Task: Add a signature John Baker containing Best wishes for a happy National Mens Day, John Baker to email address softage.5@softage.net and add a label Influencer outreach
Action: Mouse moved to (1080, 89)
Screenshot: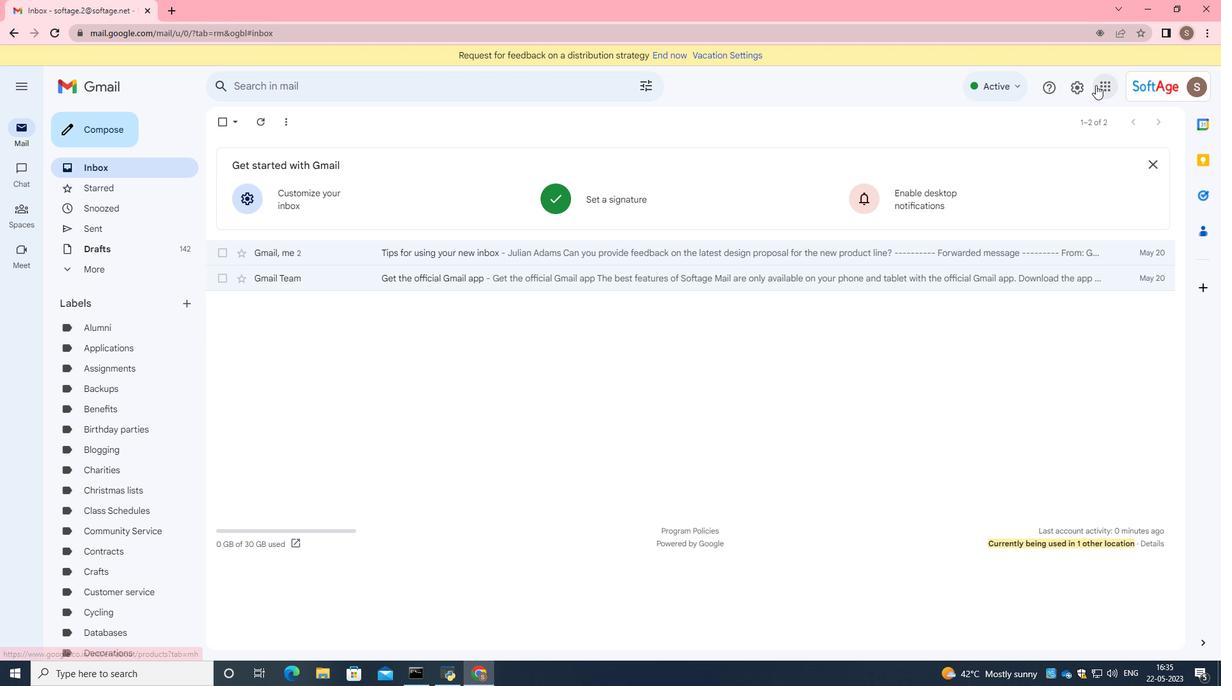 
Action: Mouse pressed left at (1080, 89)
Screenshot: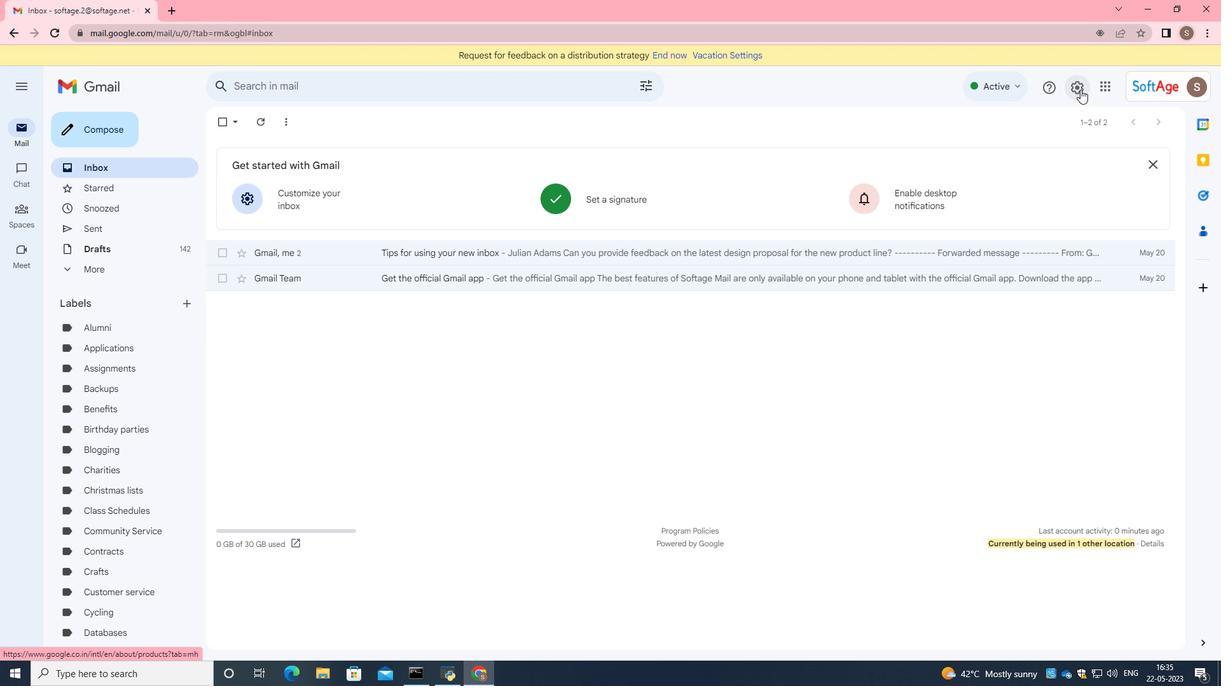 
Action: Mouse moved to (1067, 144)
Screenshot: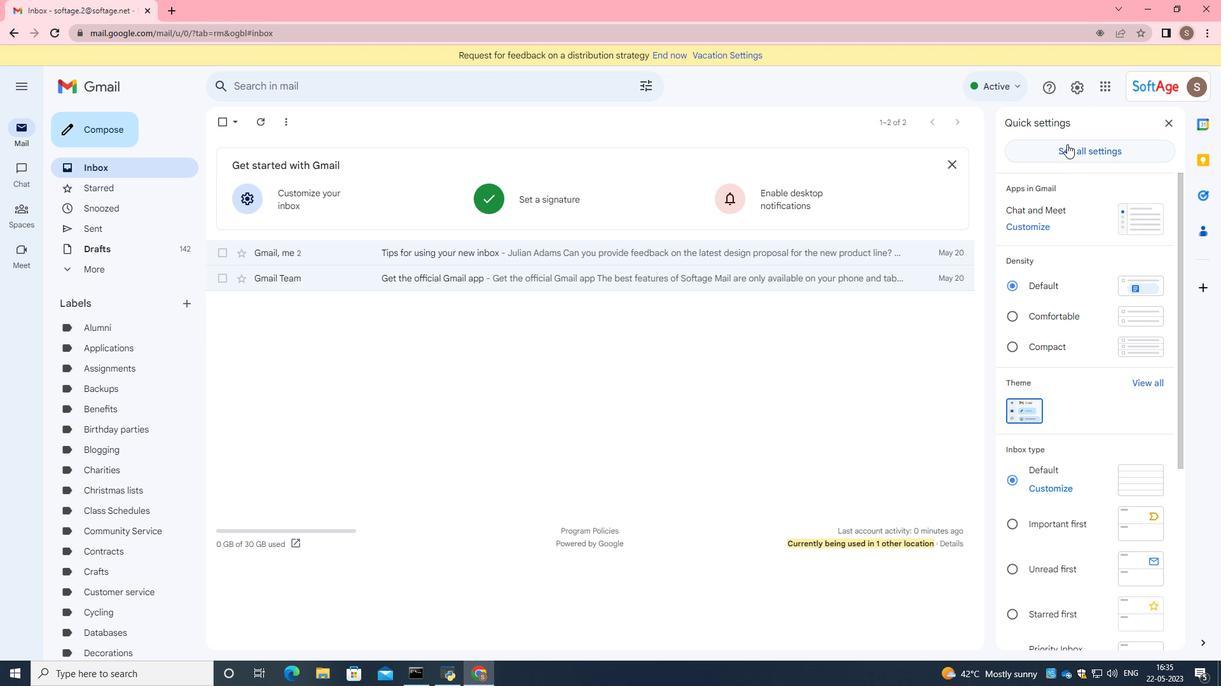 
Action: Mouse pressed left at (1067, 144)
Screenshot: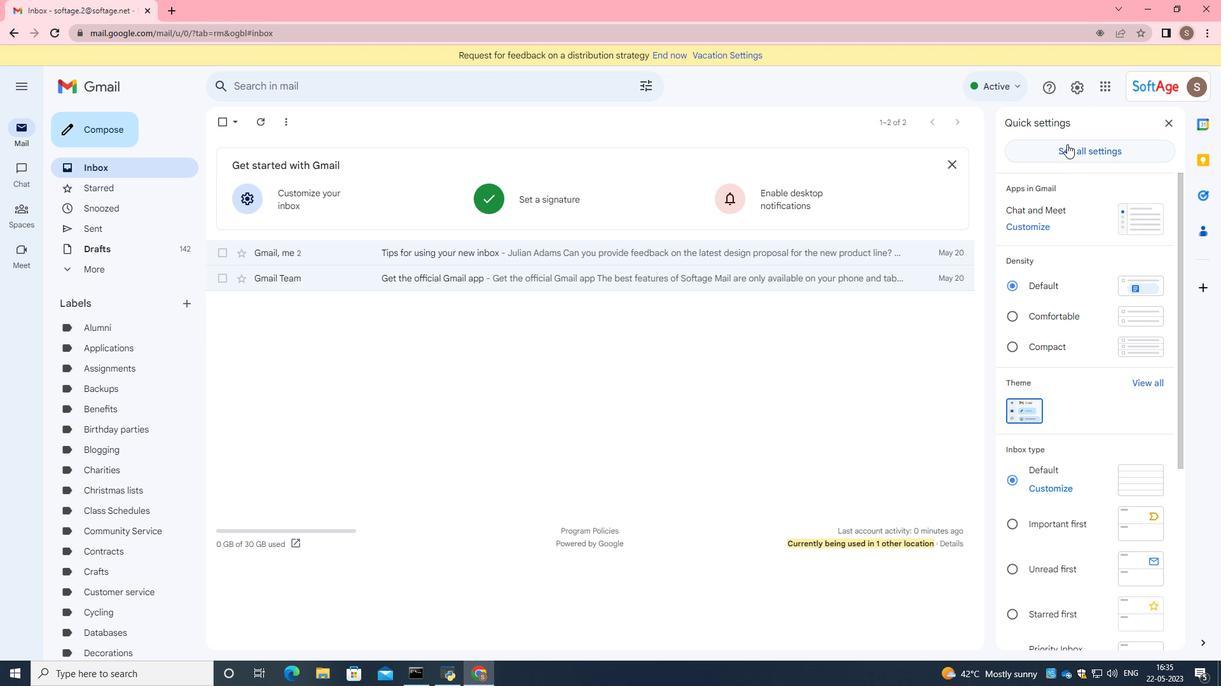 
Action: Mouse moved to (555, 346)
Screenshot: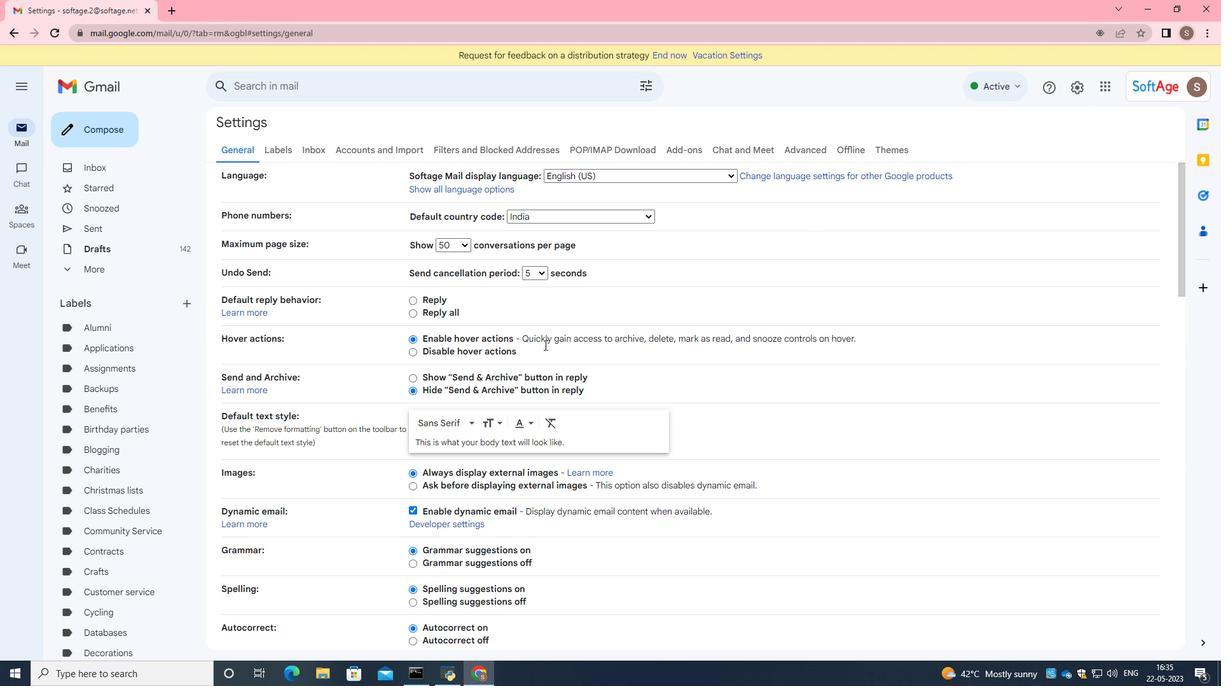 
Action: Mouse scrolled (555, 345) with delta (0, 0)
Screenshot: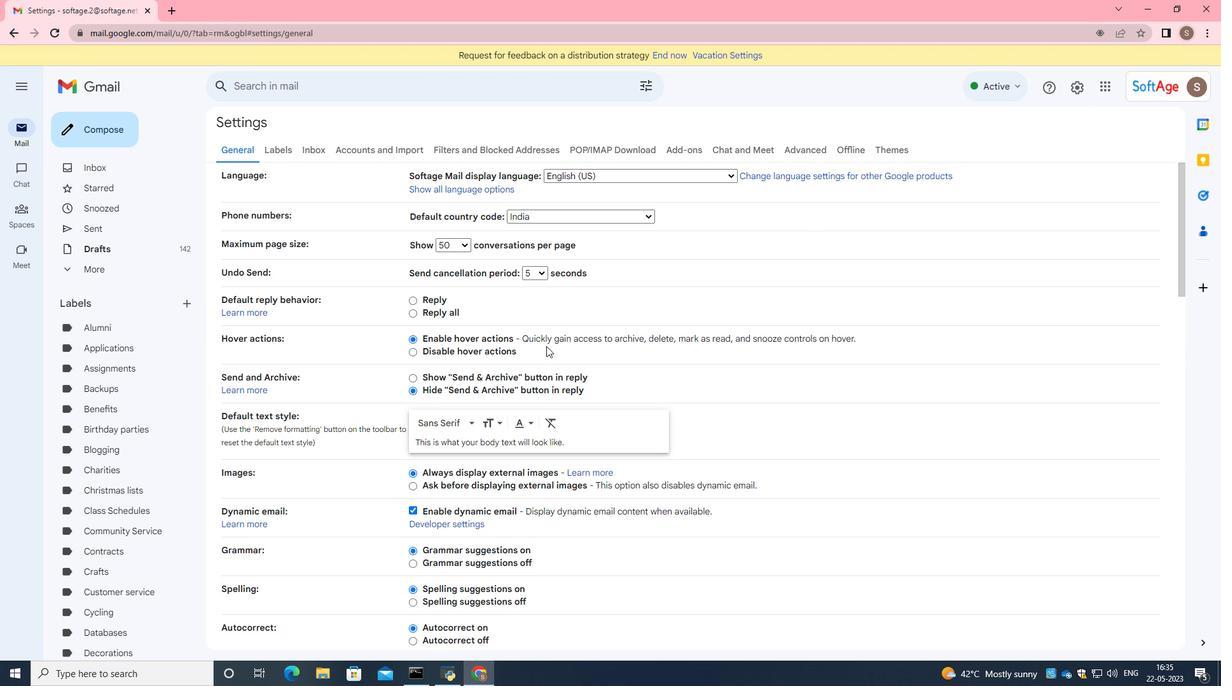 
Action: Mouse scrolled (555, 345) with delta (0, 0)
Screenshot: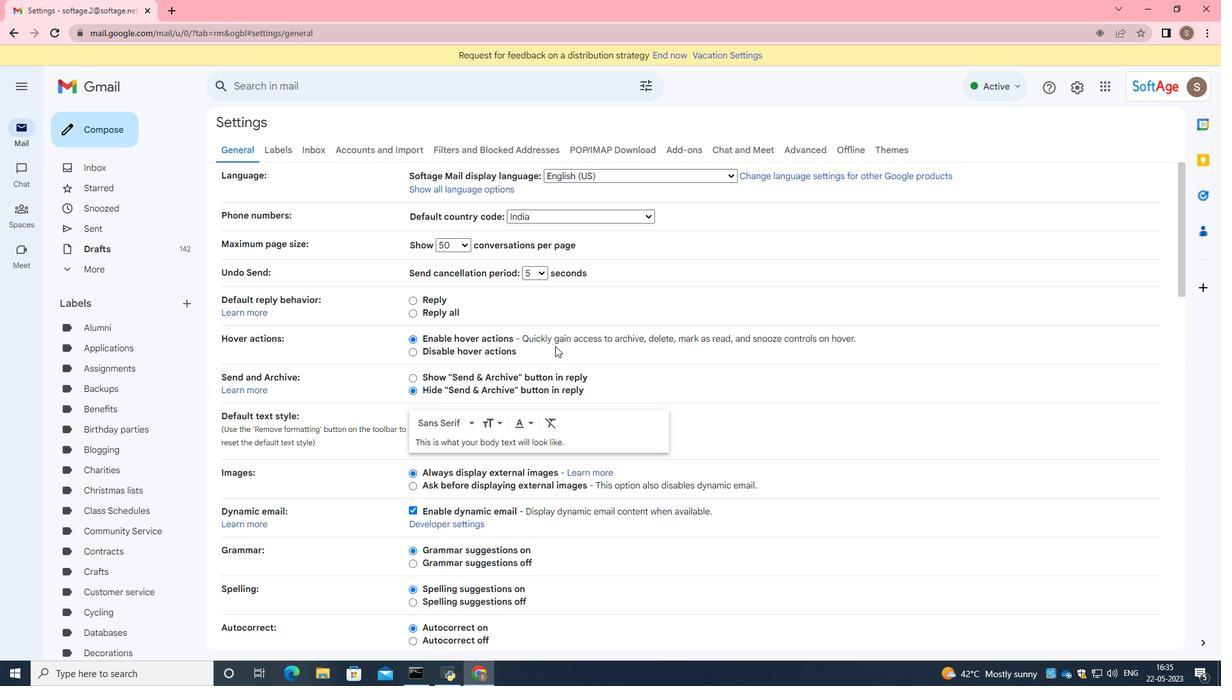 
Action: Mouse scrolled (555, 345) with delta (0, 0)
Screenshot: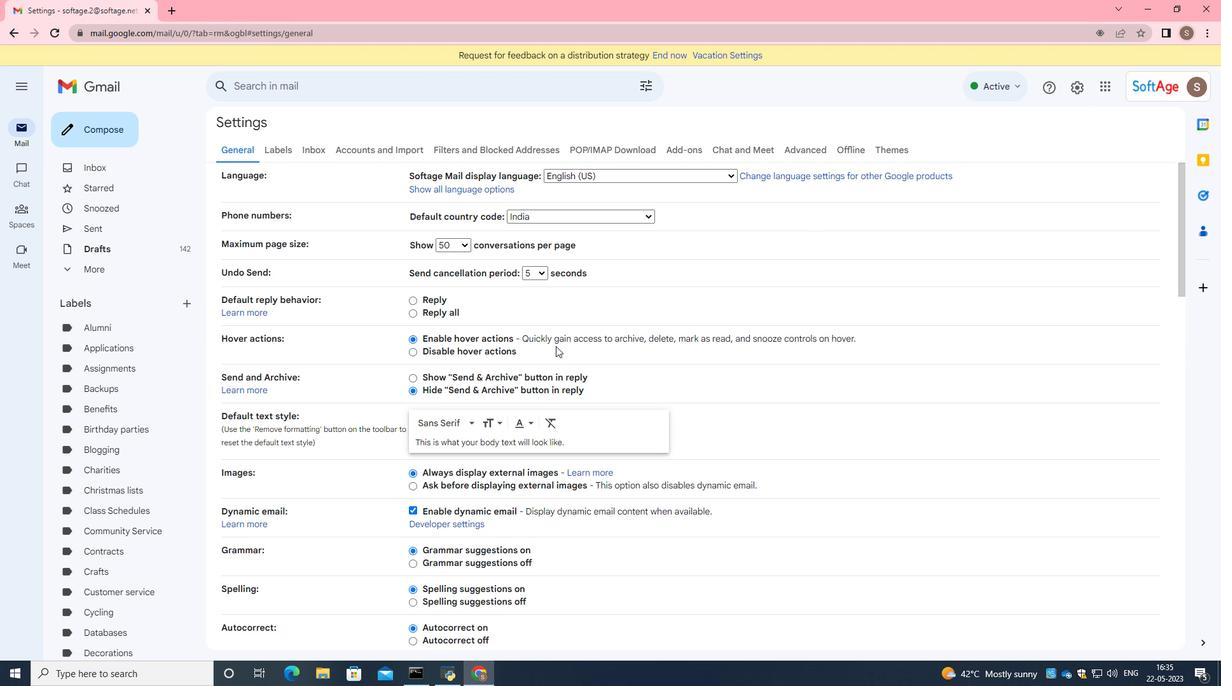 
Action: Mouse moved to (557, 346)
Screenshot: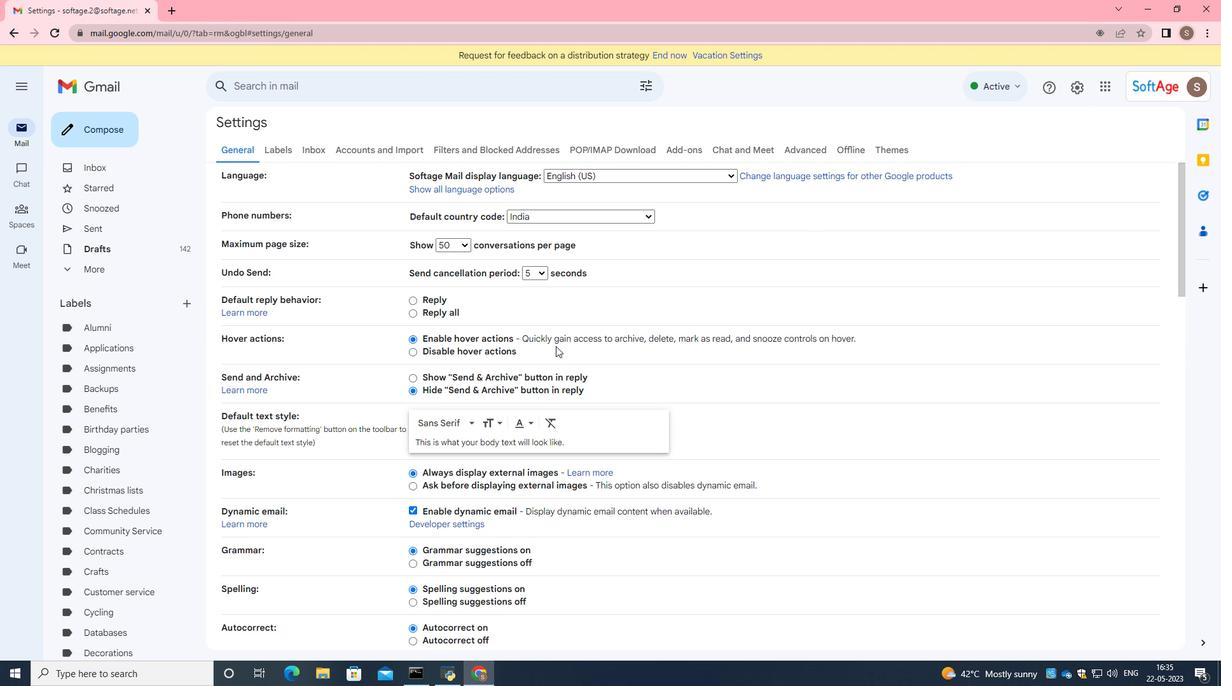 
Action: Mouse scrolled (557, 345) with delta (0, 0)
Screenshot: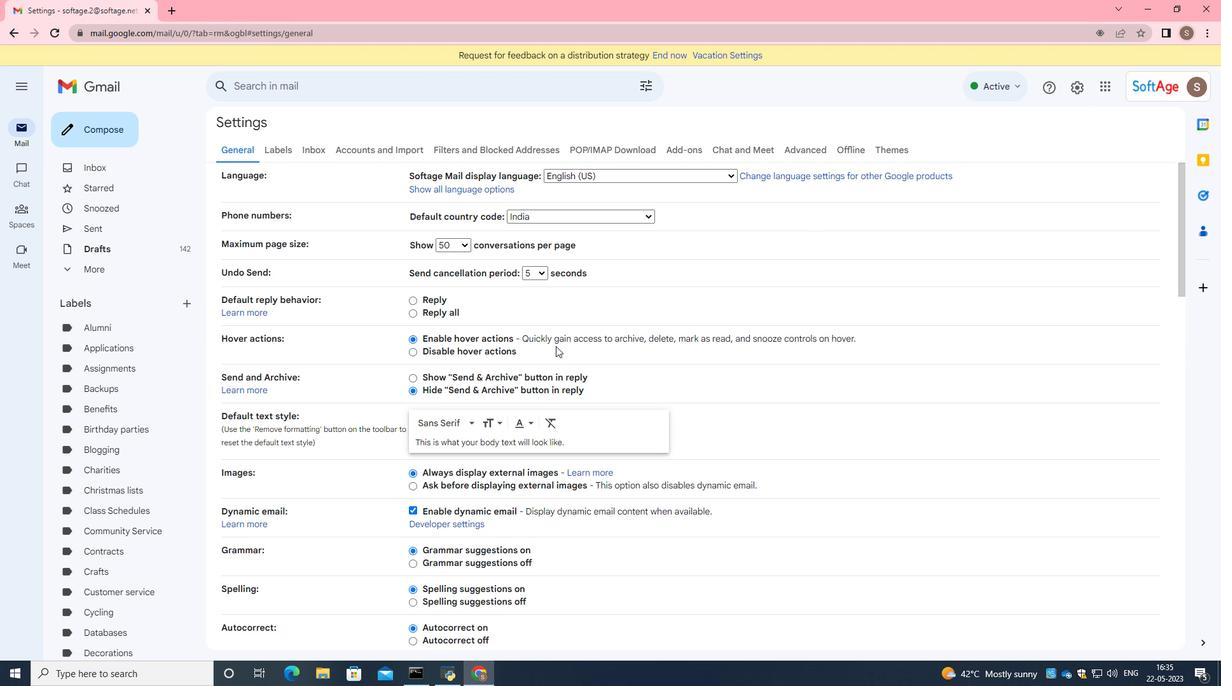 
Action: Mouse moved to (559, 342)
Screenshot: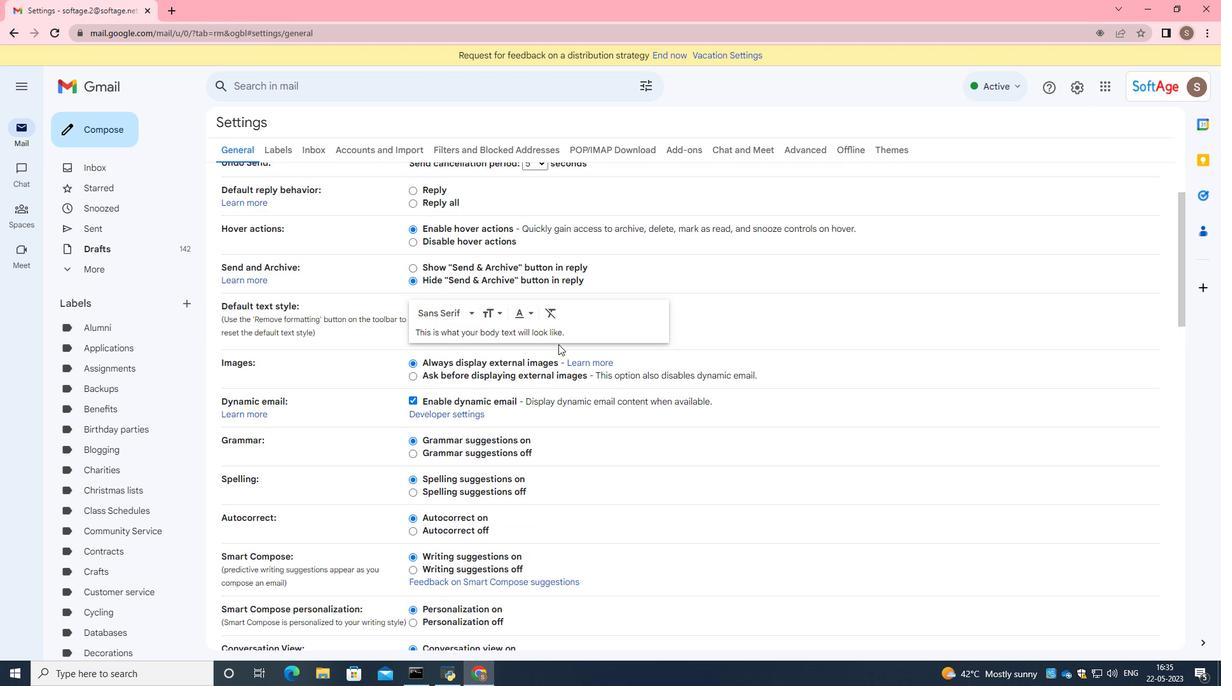 
Action: Mouse scrolled (559, 342) with delta (0, 0)
Screenshot: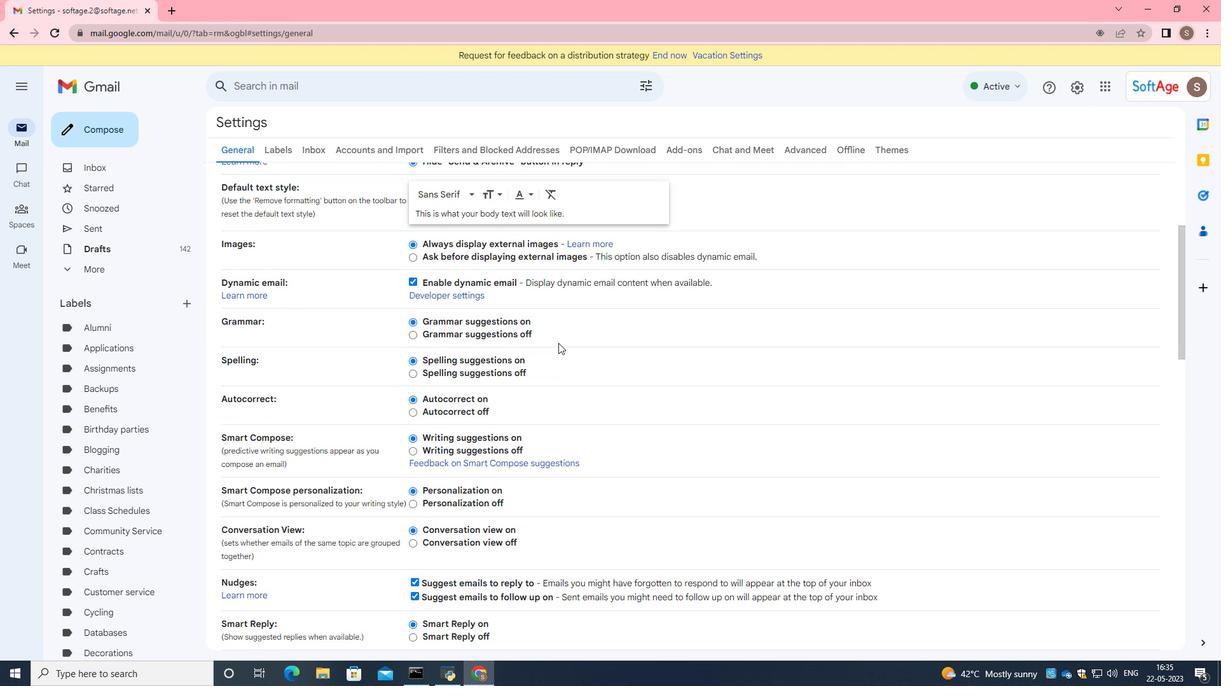 
Action: Mouse scrolled (559, 342) with delta (0, 0)
Screenshot: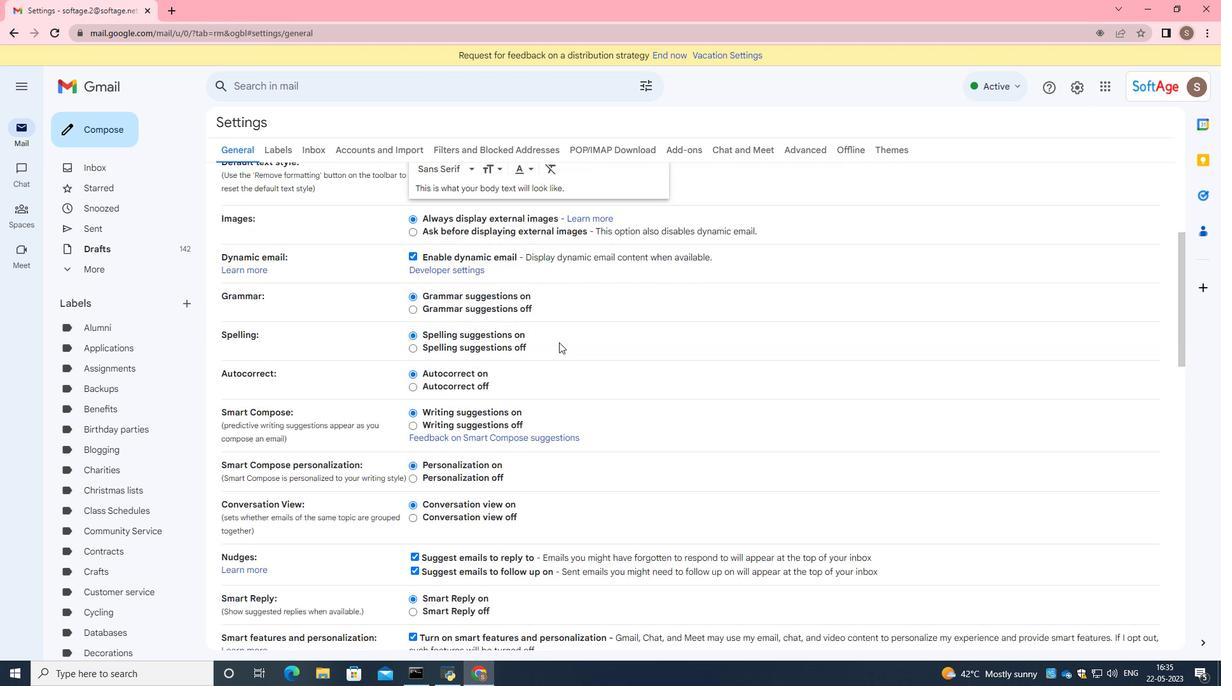
Action: Mouse scrolled (559, 342) with delta (0, 0)
Screenshot: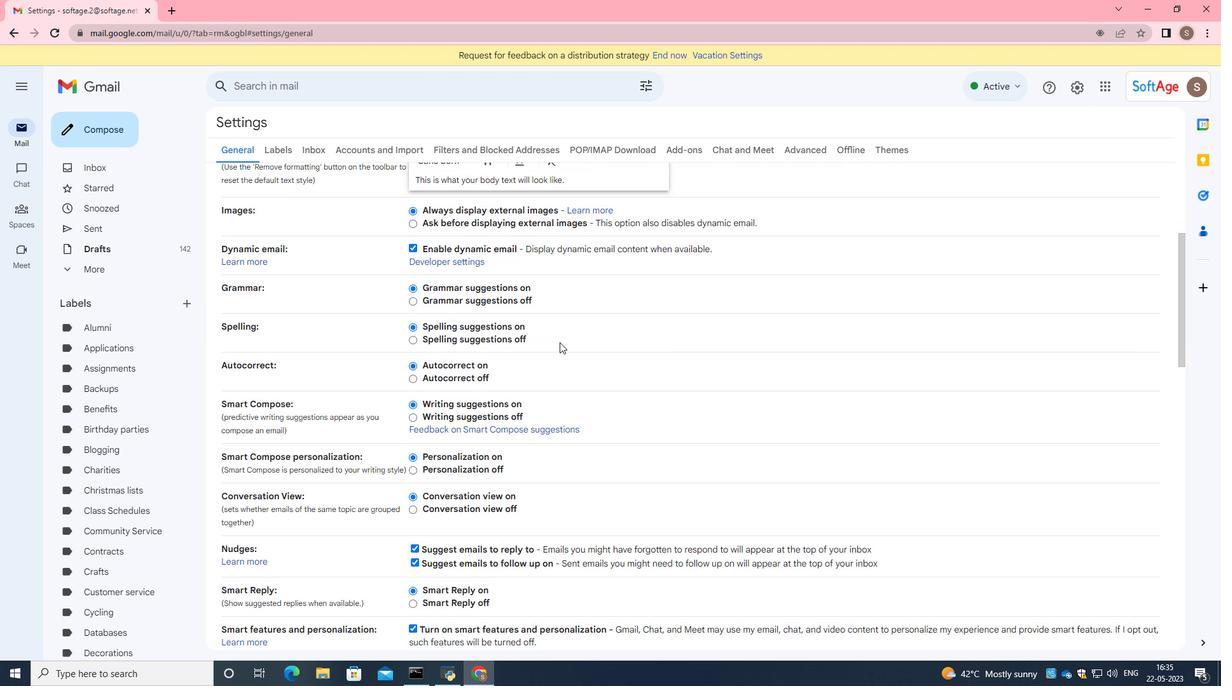 
Action: Mouse scrolled (559, 342) with delta (0, 0)
Screenshot: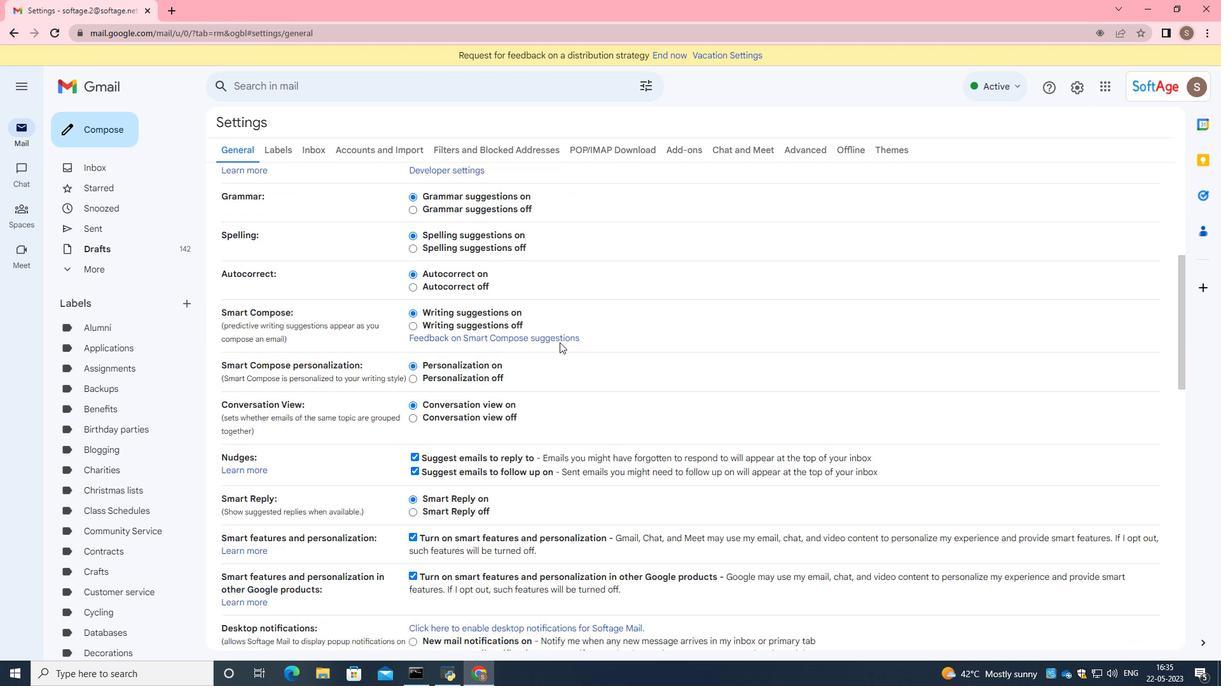 
Action: Mouse scrolled (559, 342) with delta (0, 0)
Screenshot: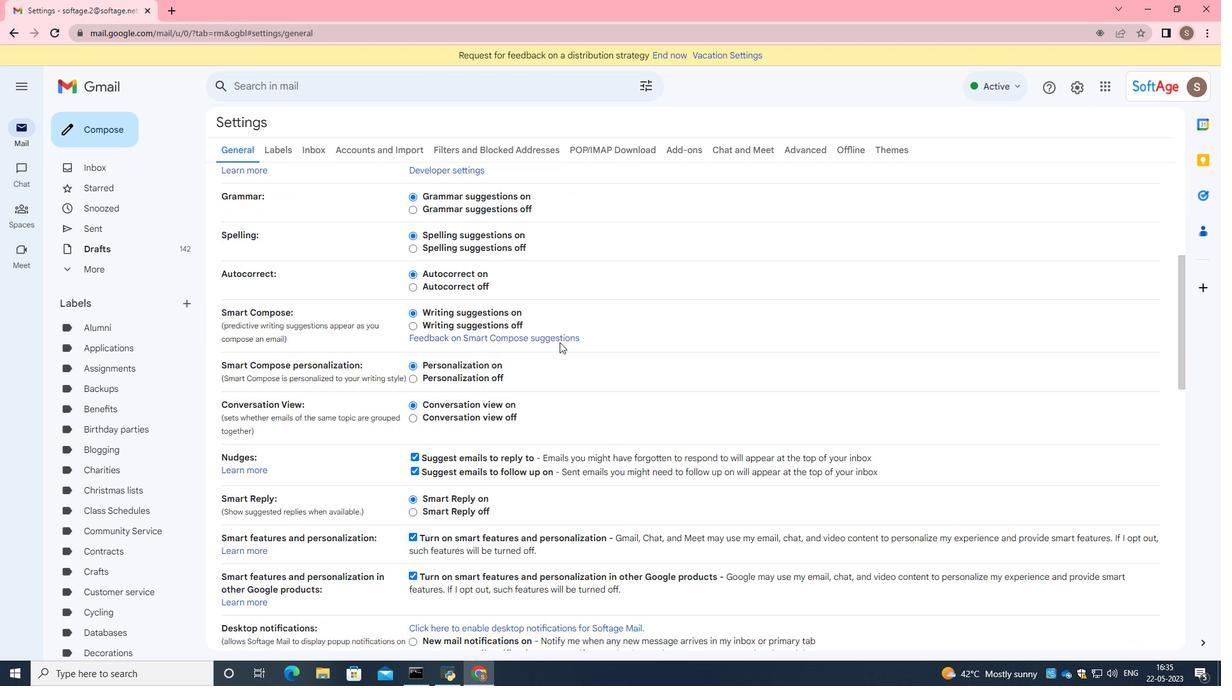 
Action: Mouse scrolled (559, 342) with delta (0, 0)
Screenshot: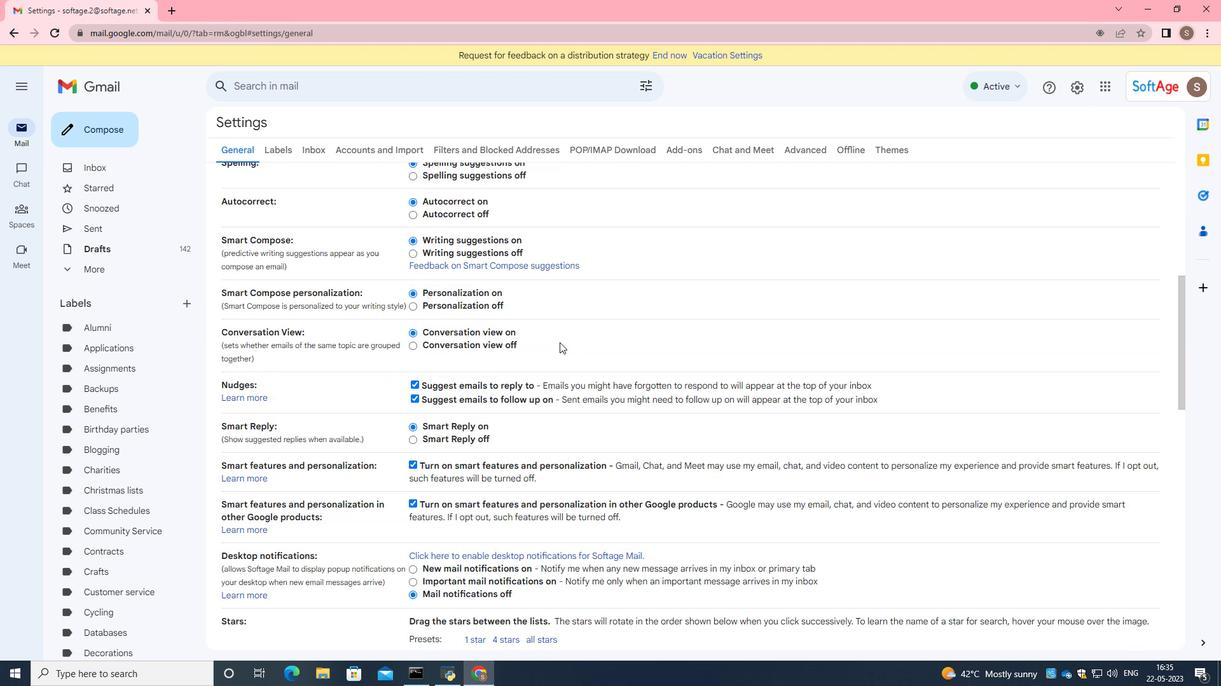 
Action: Mouse scrolled (559, 342) with delta (0, 0)
Screenshot: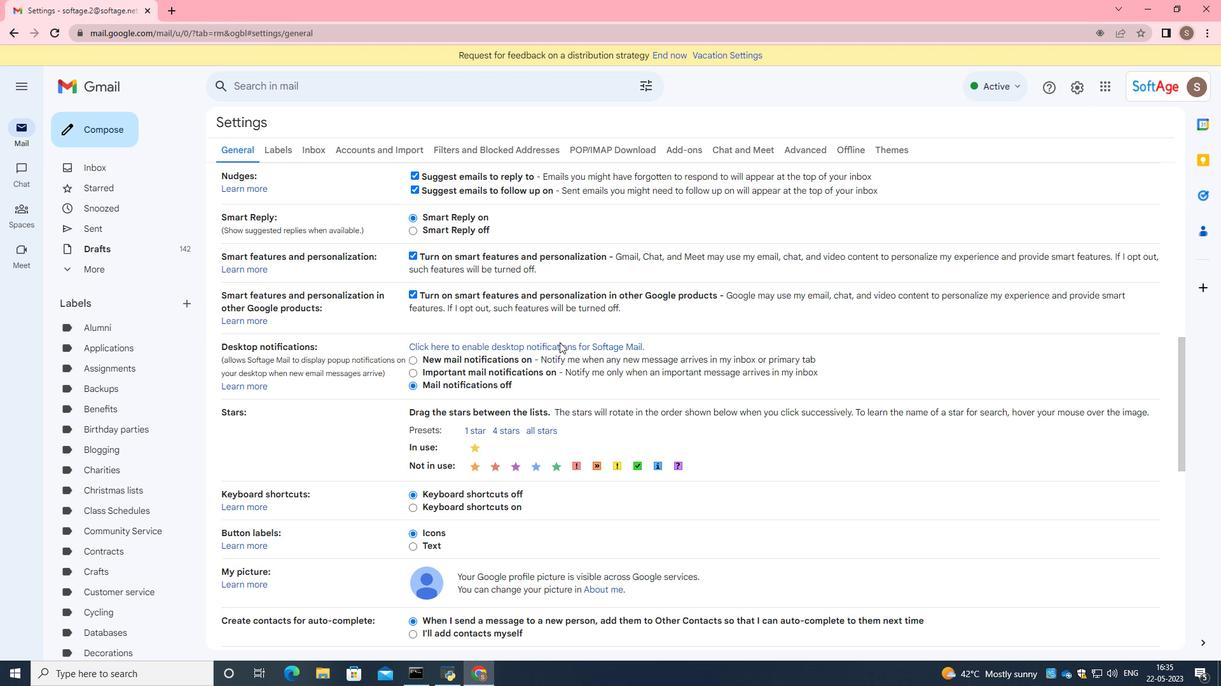 
Action: Mouse moved to (559, 342)
Screenshot: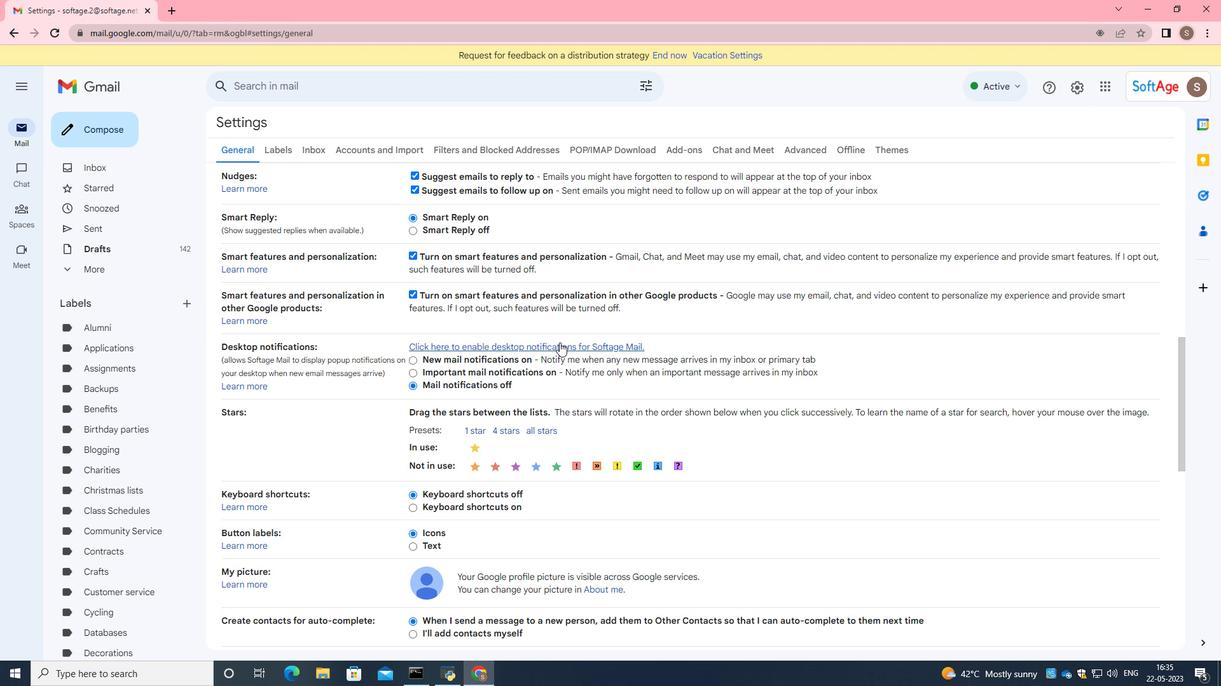 
Action: Mouse scrolled (559, 342) with delta (0, 0)
Screenshot: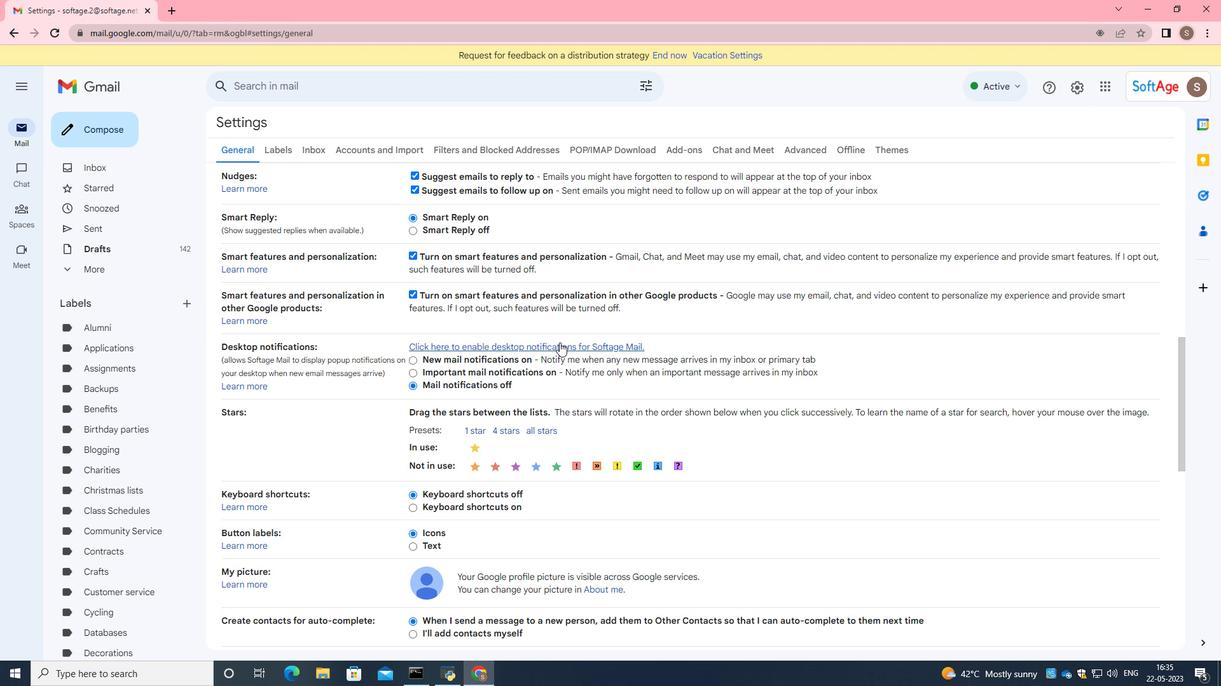 
Action: Mouse moved to (559, 342)
Screenshot: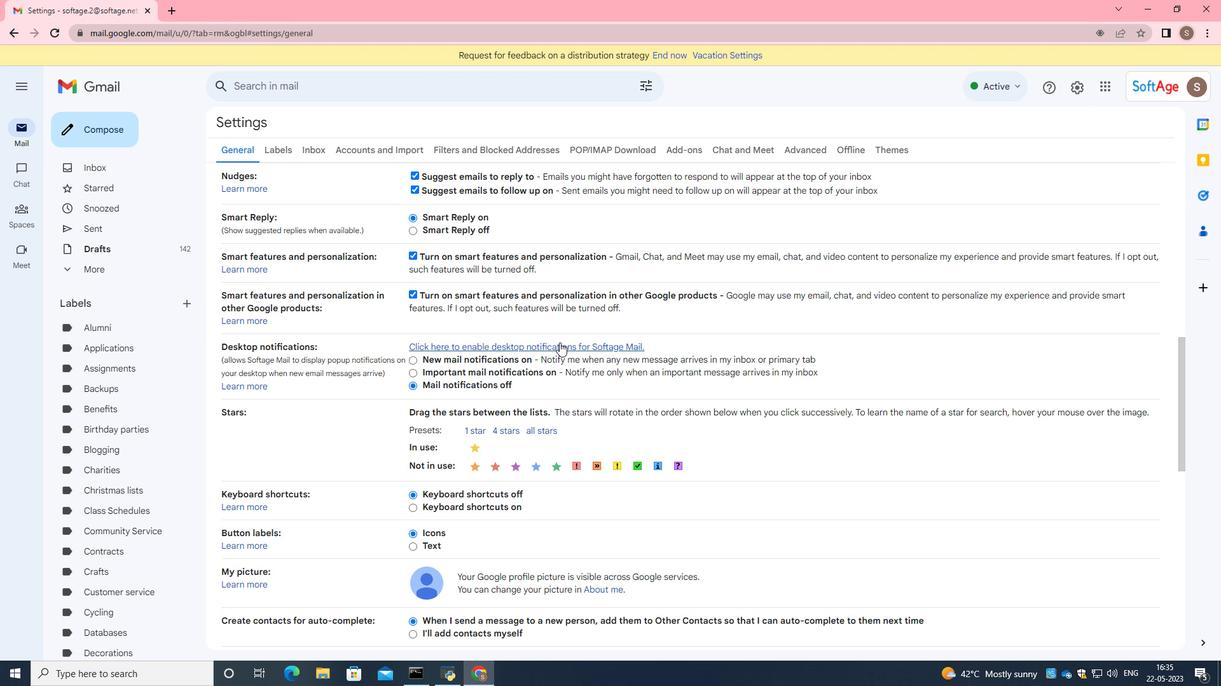 
Action: Mouse scrolled (559, 342) with delta (0, 0)
Screenshot: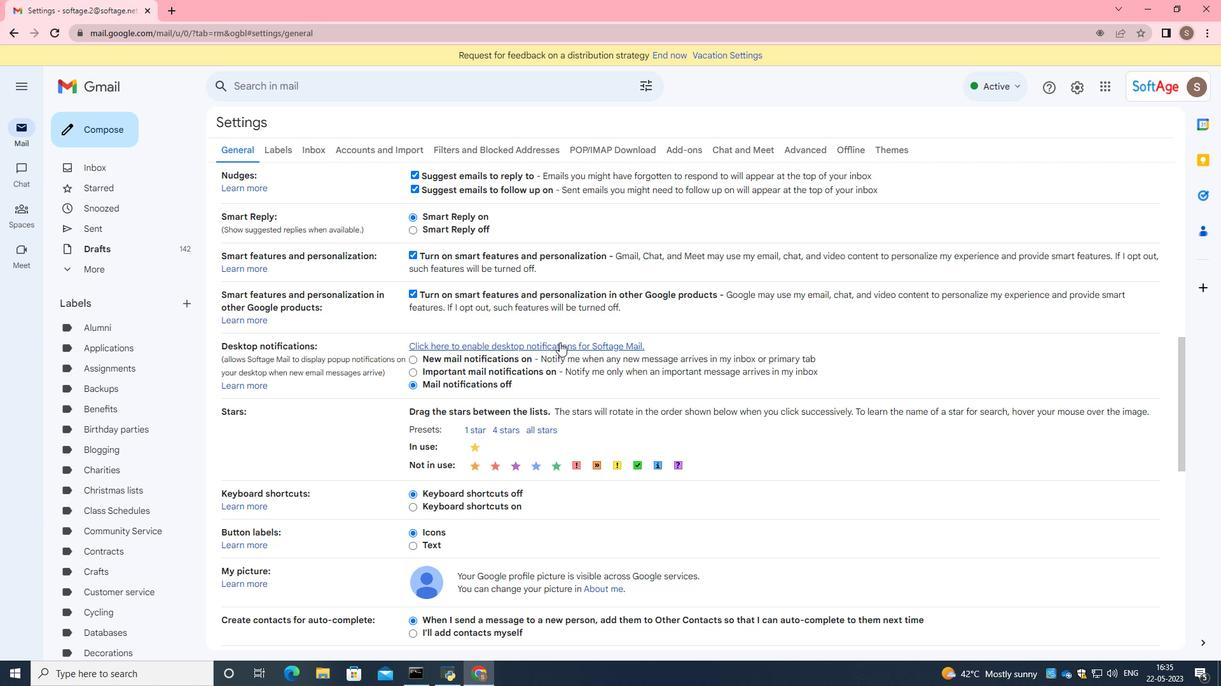 
Action: Mouse moved to (543, 483)
Screenshot: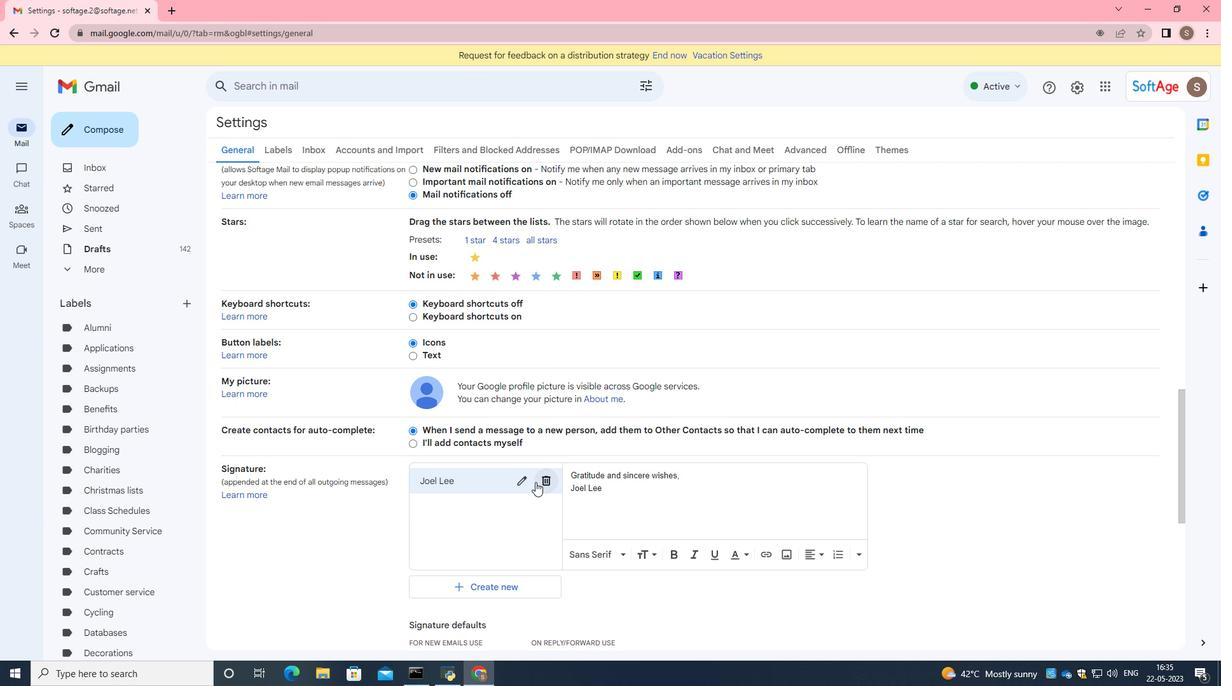 
Action: Mouse pressed left at (543, 483)
Screenshot: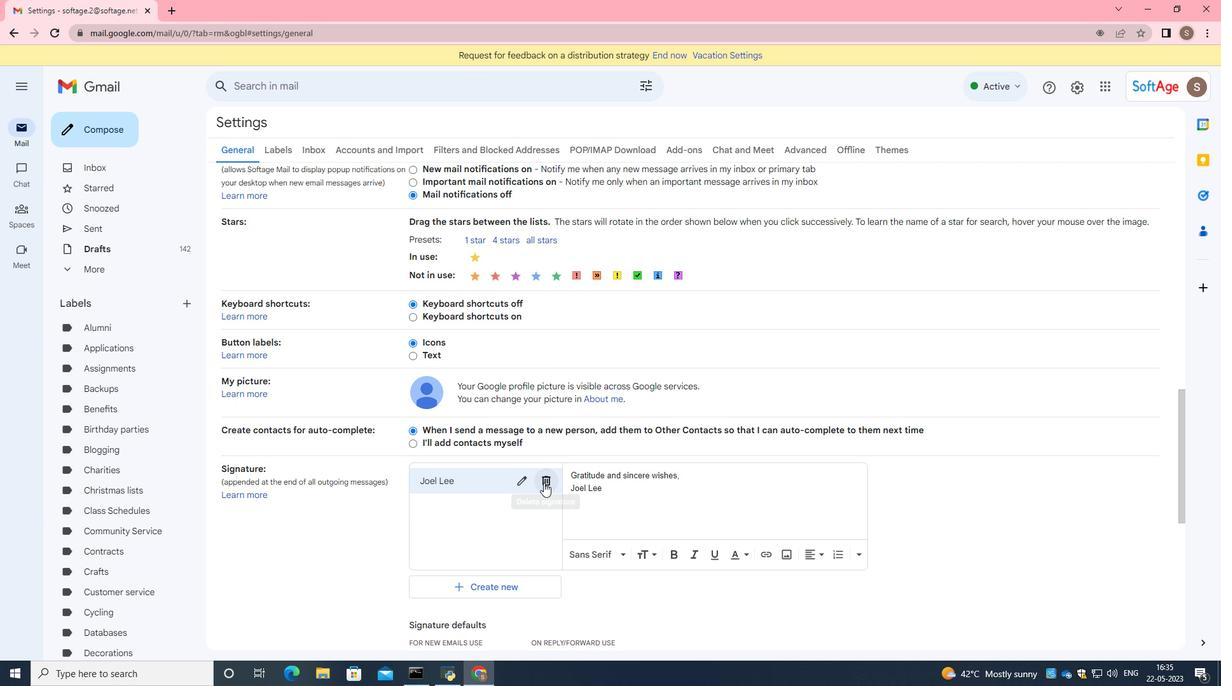 
Action: Mouse moved to (711, 370)
Screenshot: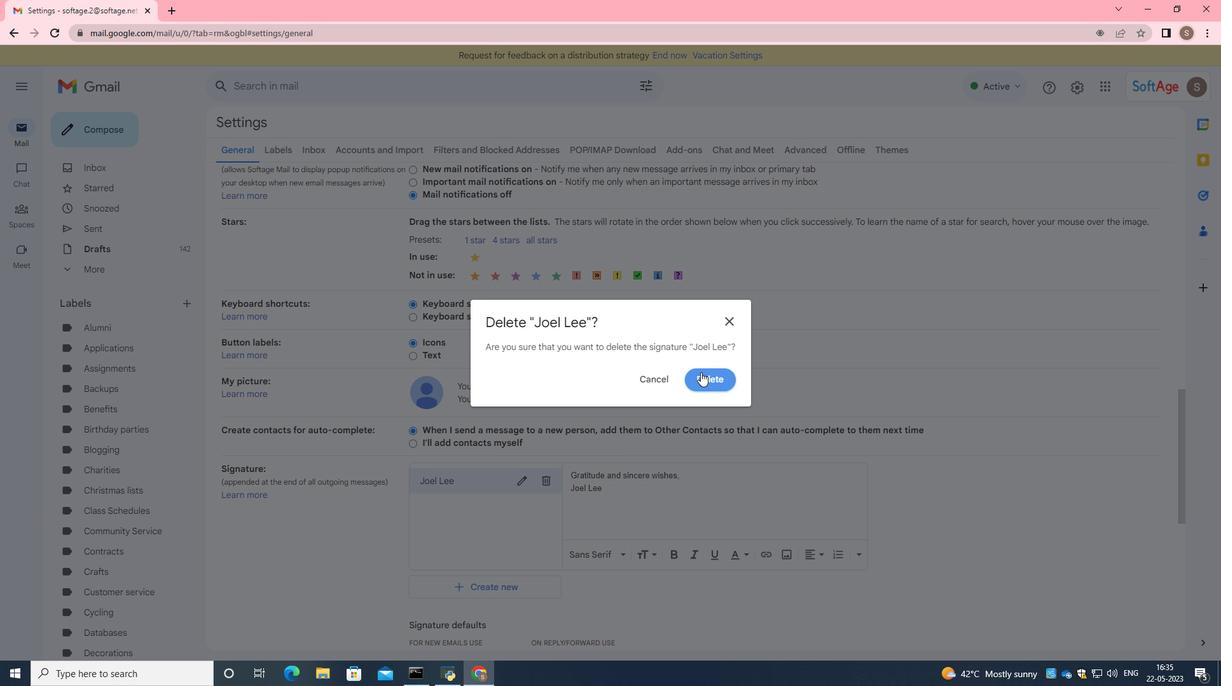 
Action: Mouse pressed left at (711, 370)
Screenshot: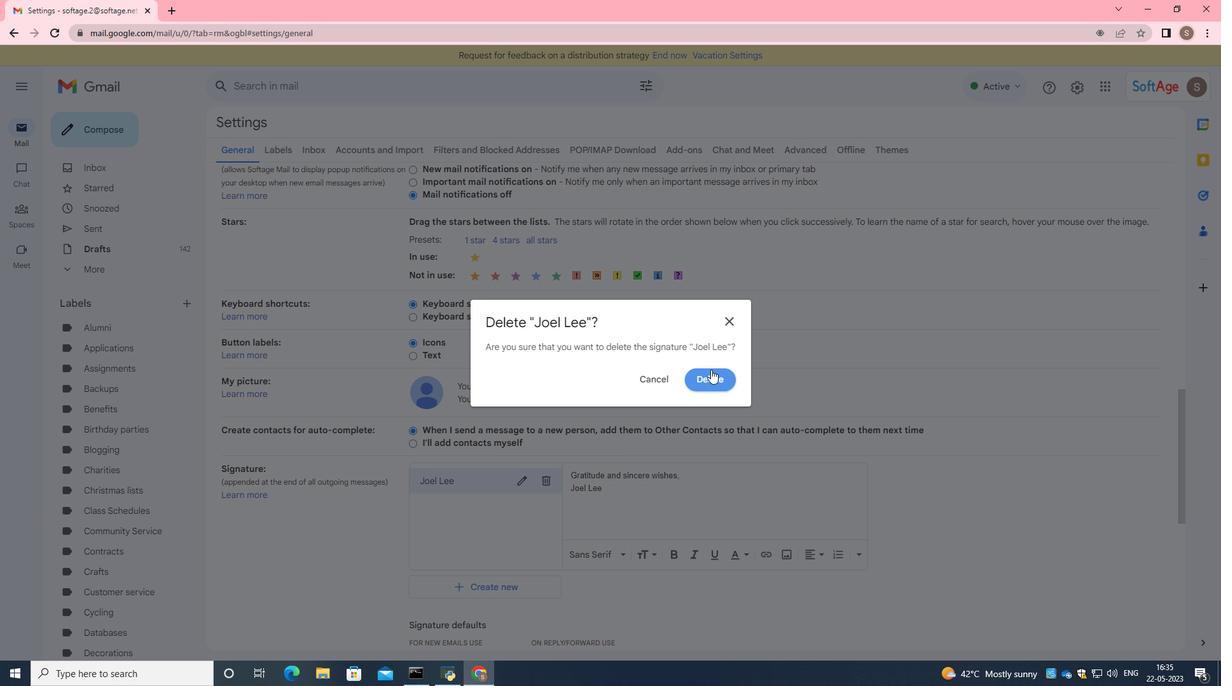 
Action: Mouse moved to (583, 454)
Screenshot: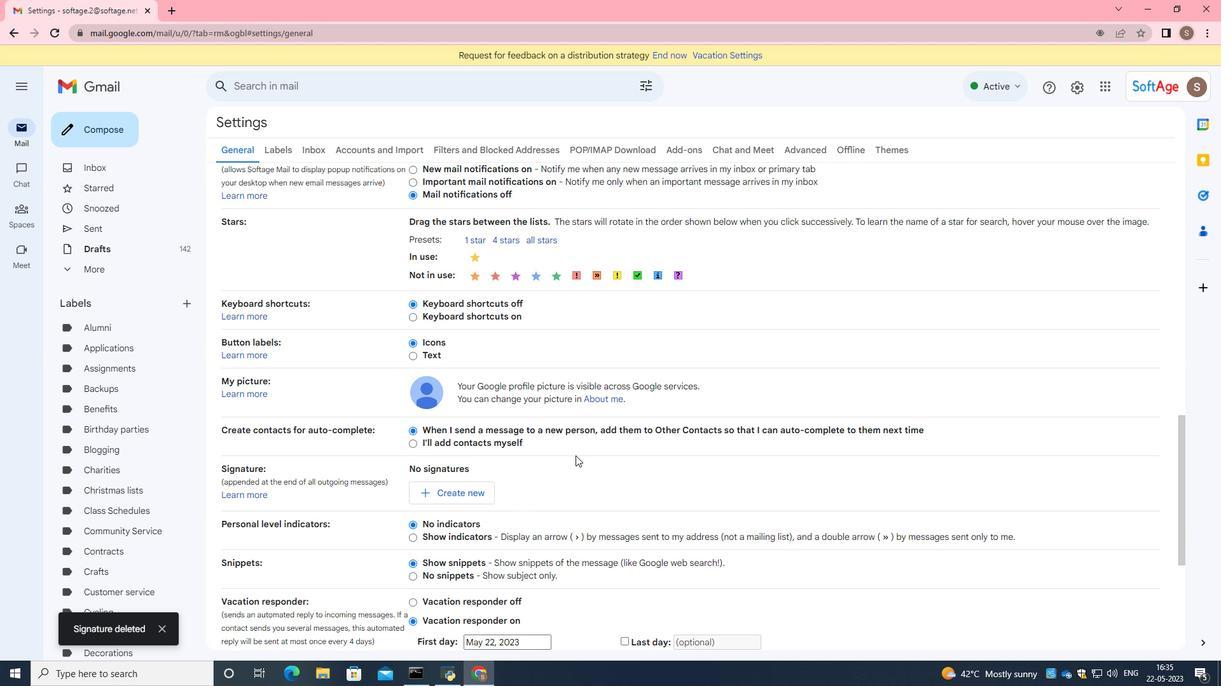 
Action: Mouse scrolled (583, 453) with delta (0, 0)
Screenshot: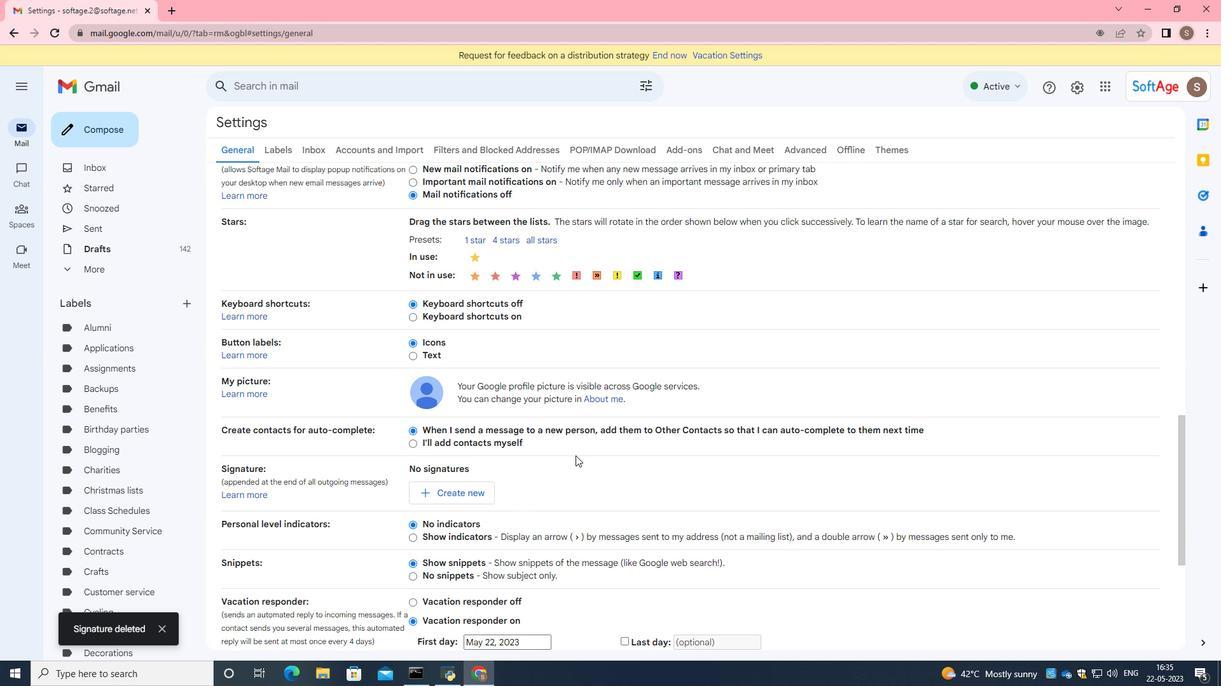 
Action: Mouse moved to (585, 454)
Screenshot: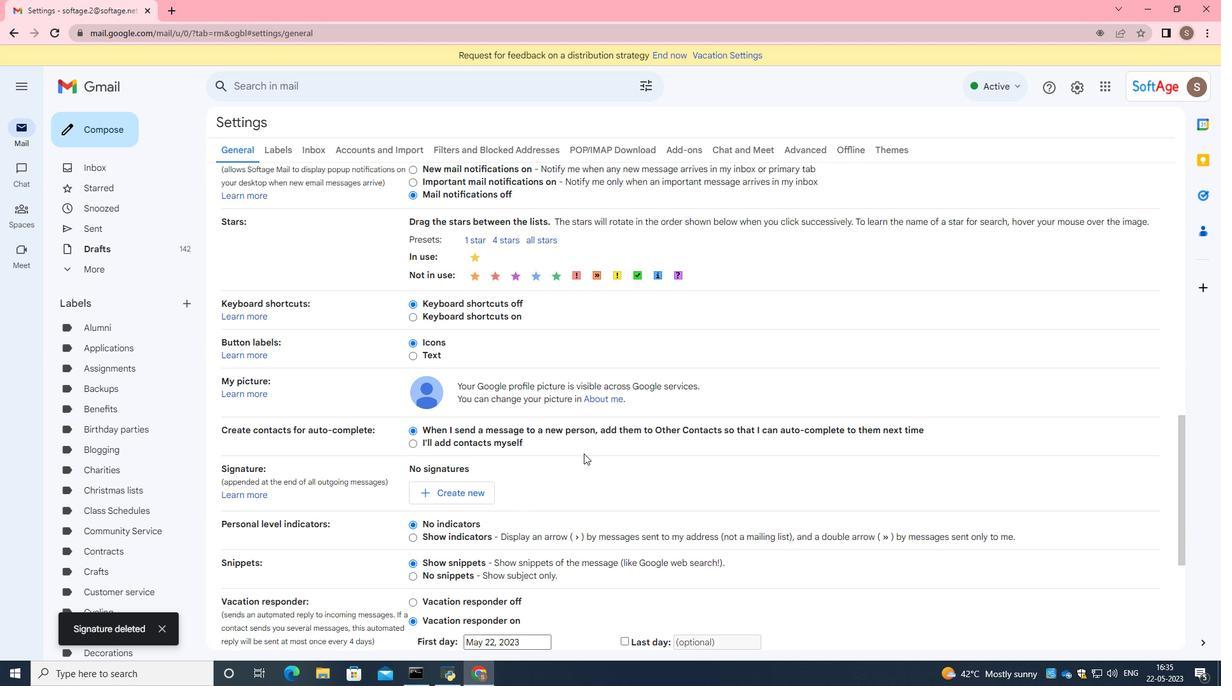 
Action: Mouse scrolled (585, 453) with delta (0, 0)
Screenshot: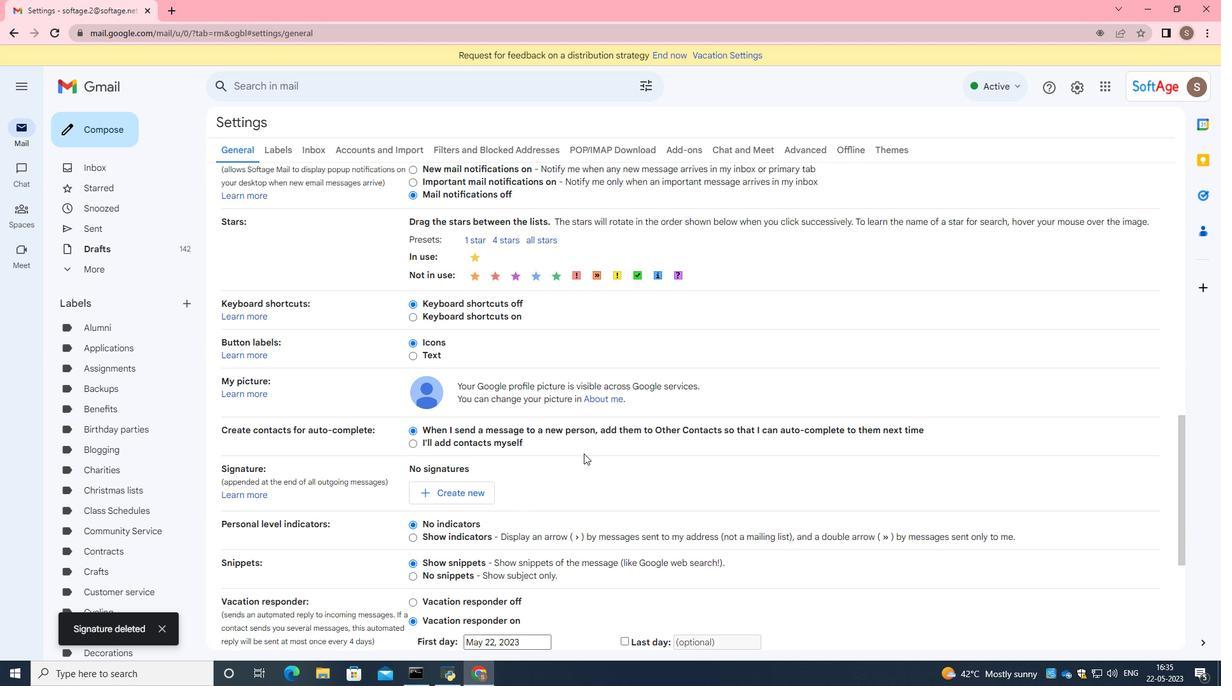 
Action: Mouse moved to (585, 454)
Screenshot: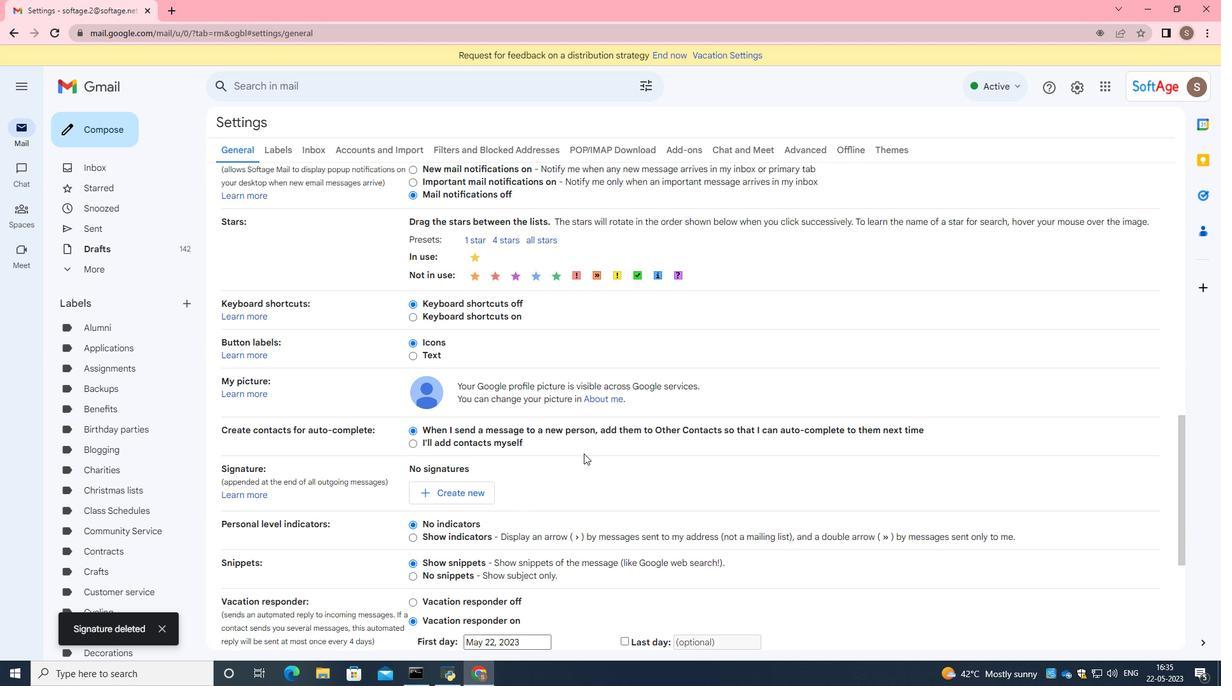 
Action: Mouse scrolled (585, 454) with delta (0, 0)
Screenshot: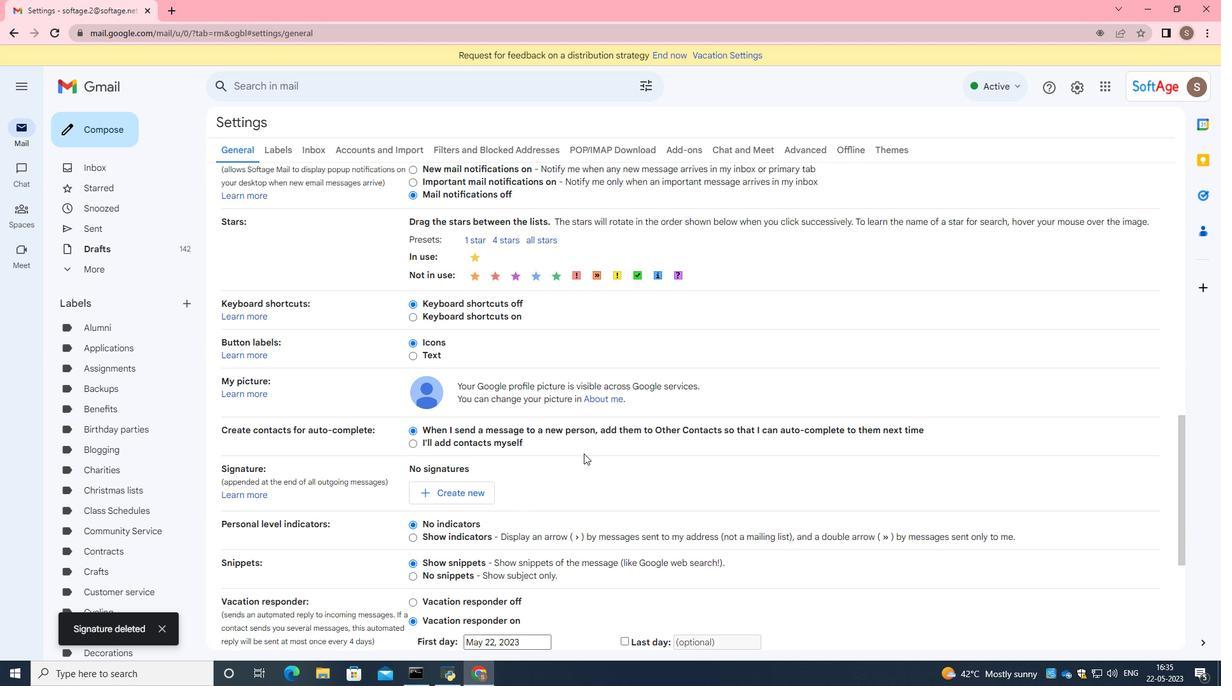 
Action: Mouse moved to (464, 297)
Screenshot: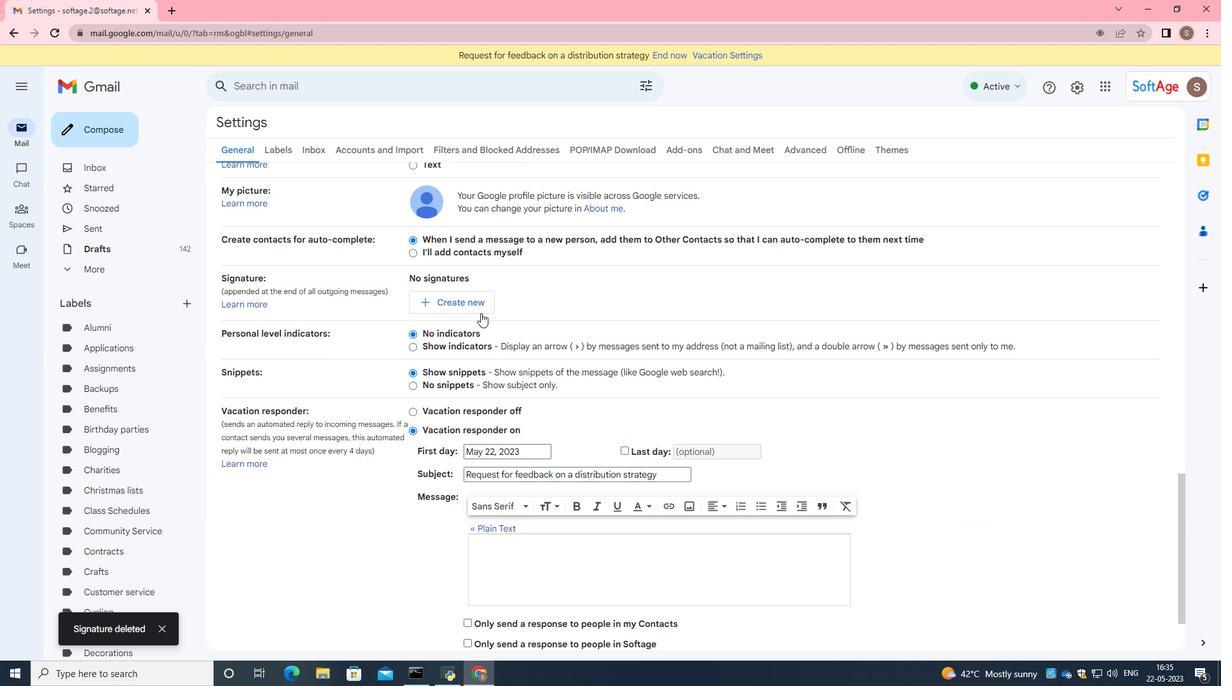 
Action: Mouse pressed left at (464, 297)
Screenshot: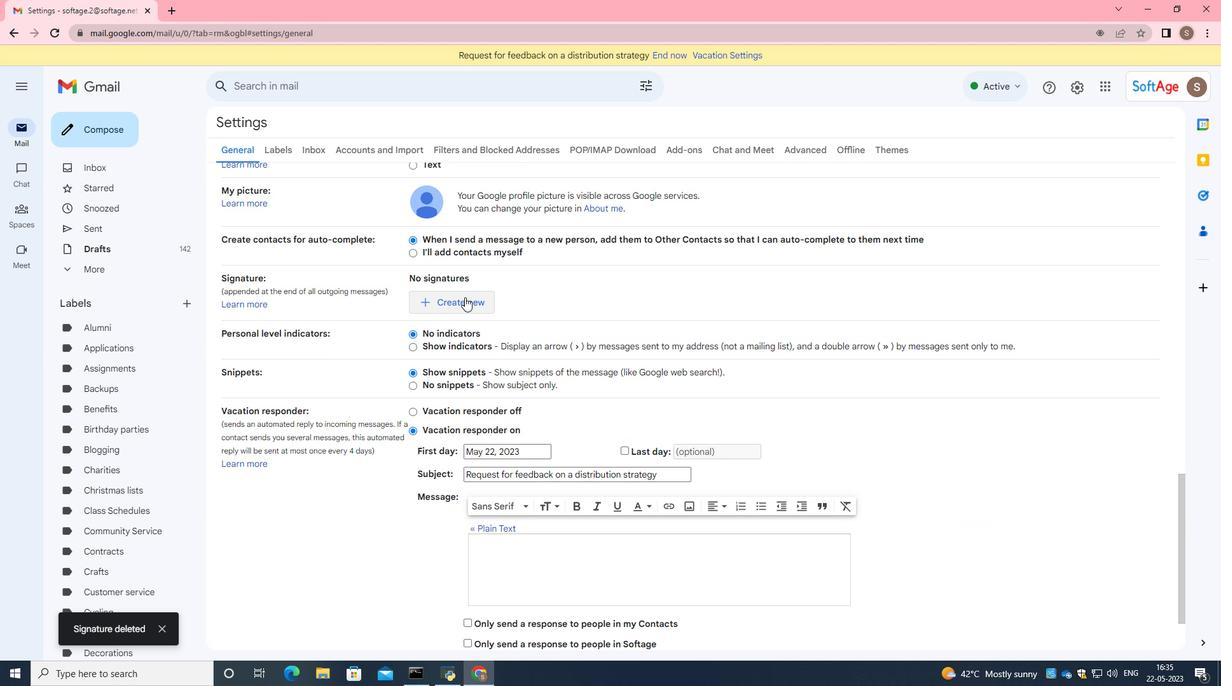 
Action: Mouse moved to (515, 349)
Screenshot: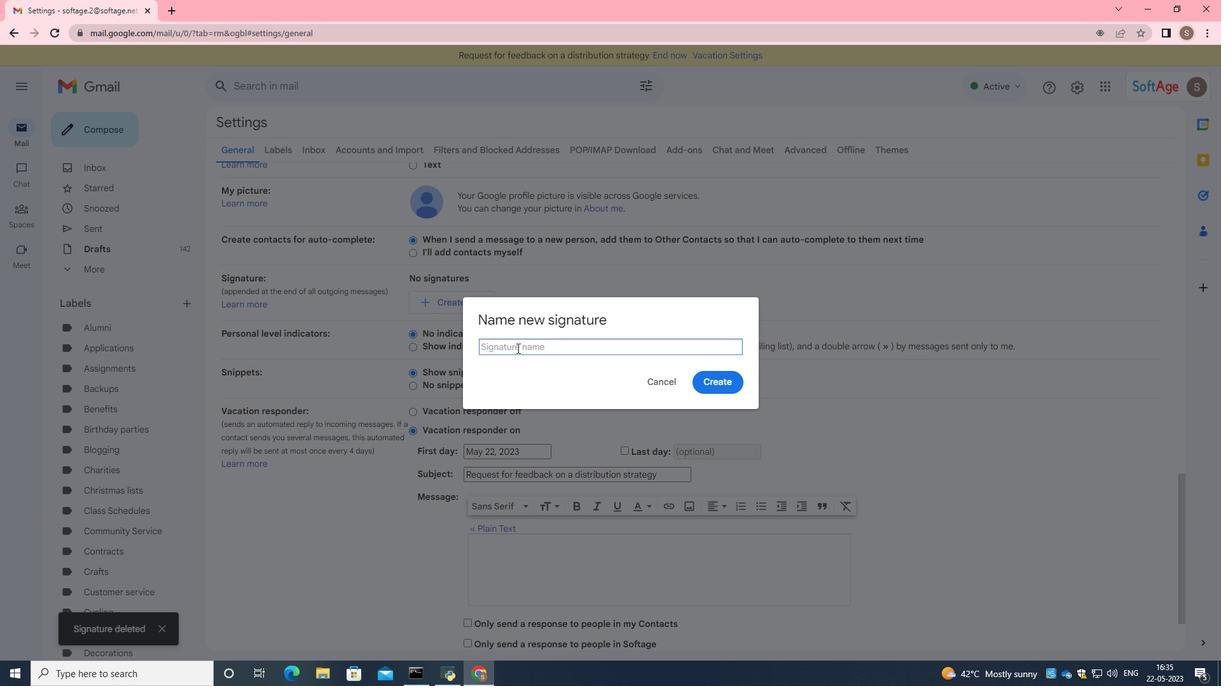 
Action: Key pressed <Key.caps_lock>H<Key.caps_lock><Key.backspace><Key.caps_lock>J<Key.caps_lock>hon<Key.space><Key.caps_lock>C<Key.backspace>B<Key.caps_lock>aker
Screenshot: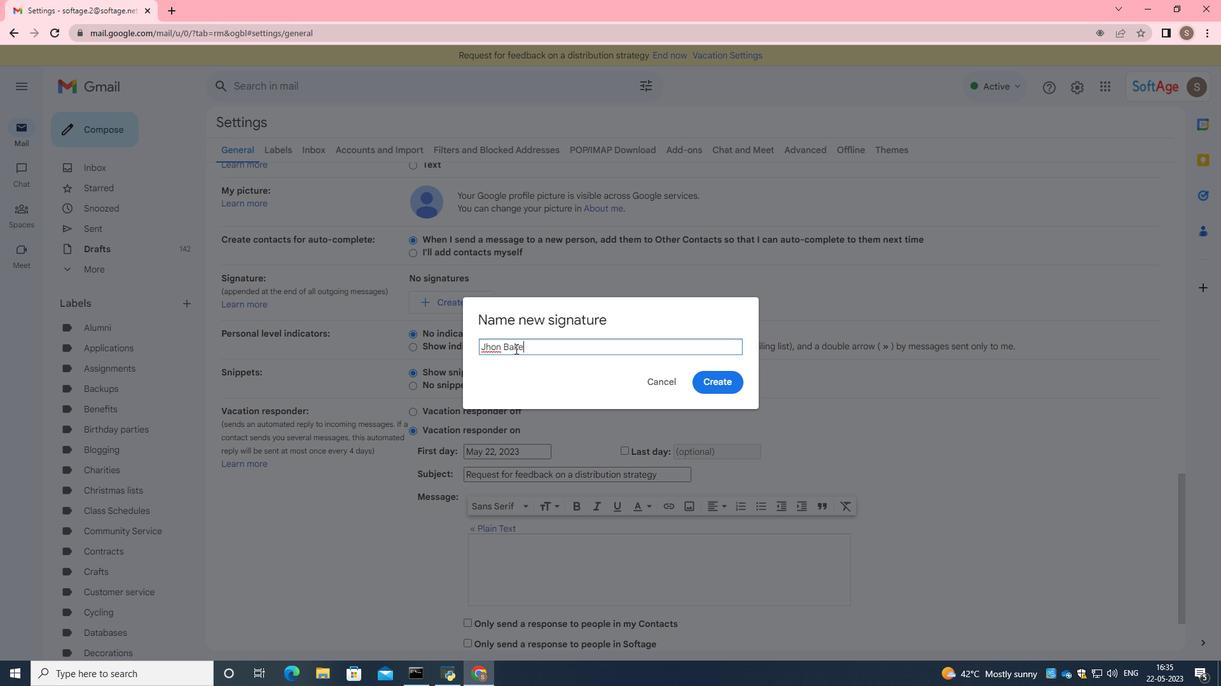 
Action: Mouse moved to (732, 387)
Screenshot: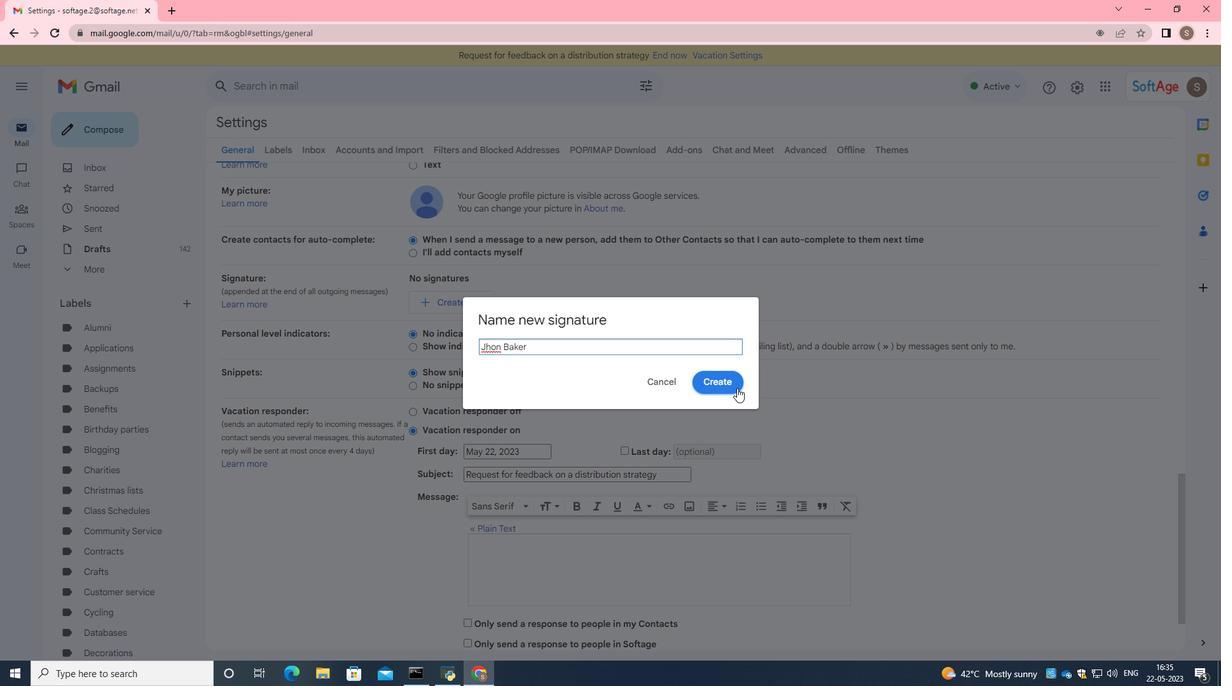 
Action: Mouse pressed left at (732, 387)
Screenshot: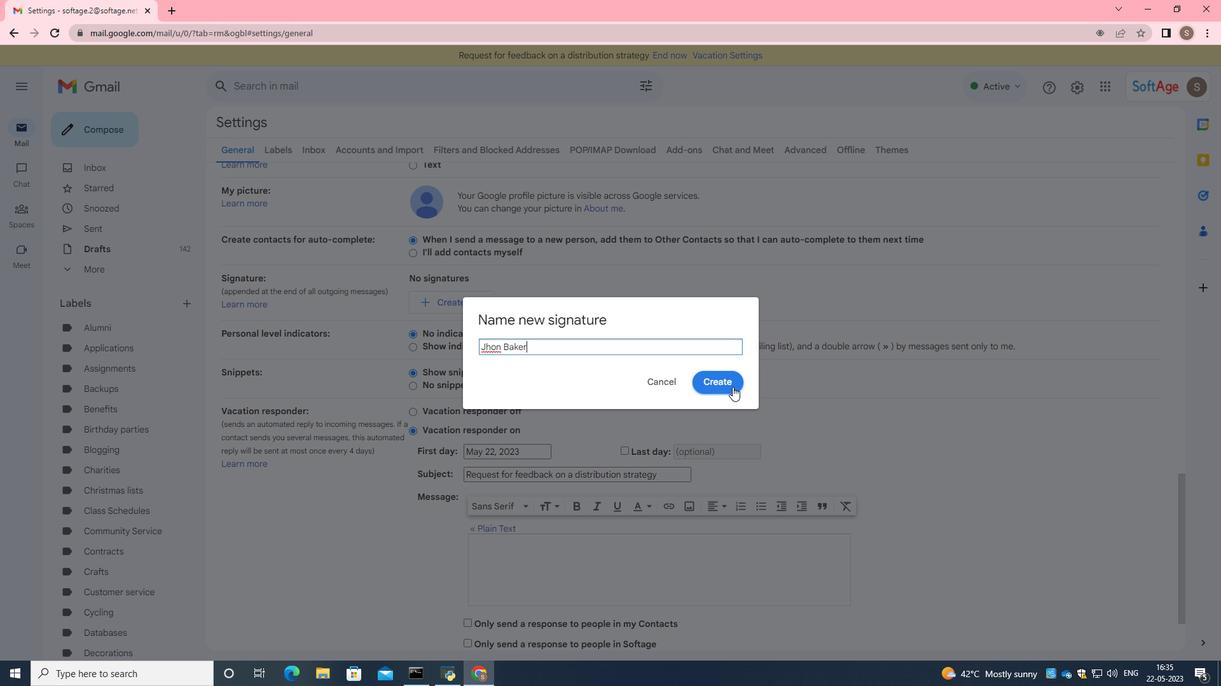 
Action: Mouse moved to (665, 319)
Screenshot: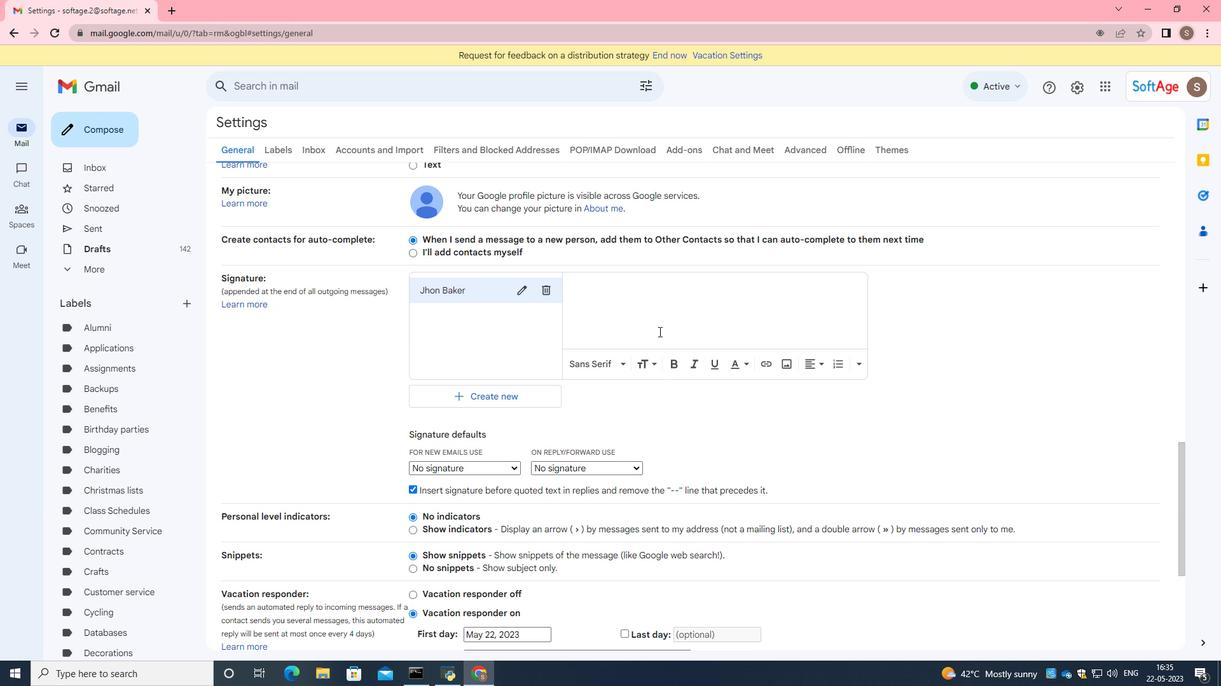 
Action: Mouse pressed left at (665, 319)
Screenshot: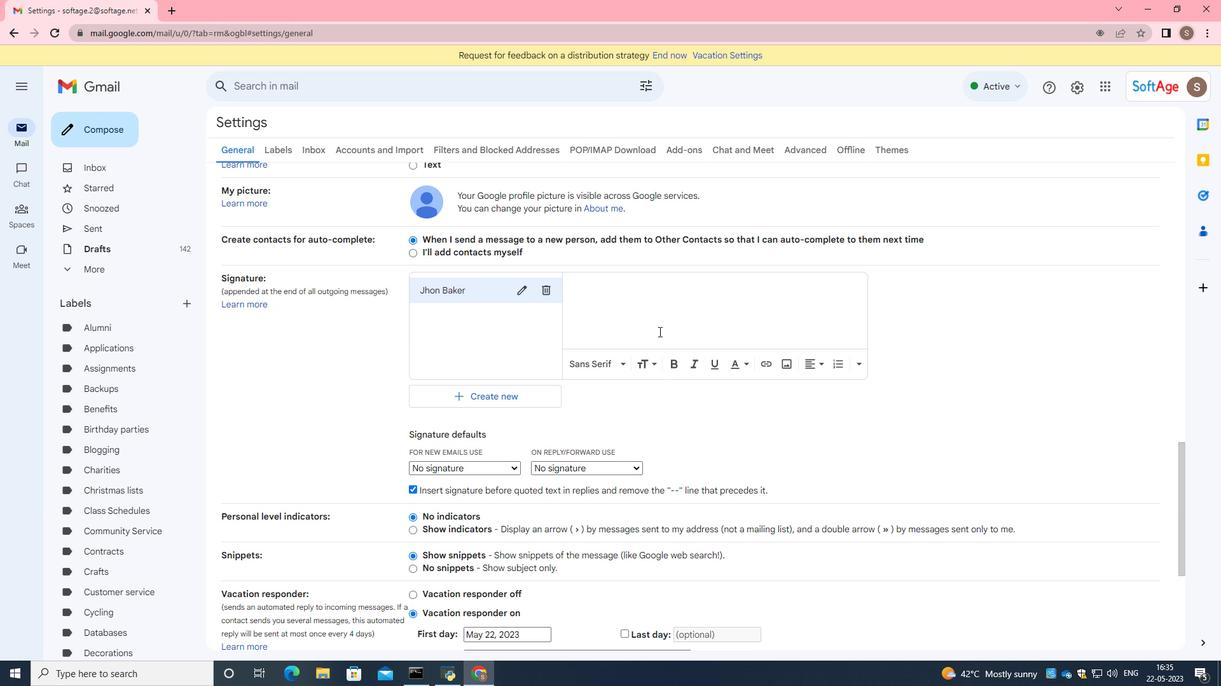 
Action: Key pressed <Key.caps_lock>B<Key.caps_lock>est<Key.space>wishes<Key.space>for<Key.space>a<Key.space>happy<Key.space><Key.caps_lock>N<Key.caps_lock>ational<Key.space><Key.caps_lock>M<Key.caps_lock>ens<Key.space><Key.caps_lock>D<Key.caps_lock>ay<Key.backspace><Key.backspace><Key.backspace><Key.backspace><Key.backspace>'s<Key.space><Key.caps_lock>D<Key.caps_lock>ay,<Key.enter><Key.caps_lock>J<Key.caps_lock>hon<Key.space><Key.caps_lock>B<Key.caps_lock>aker
Screenshot: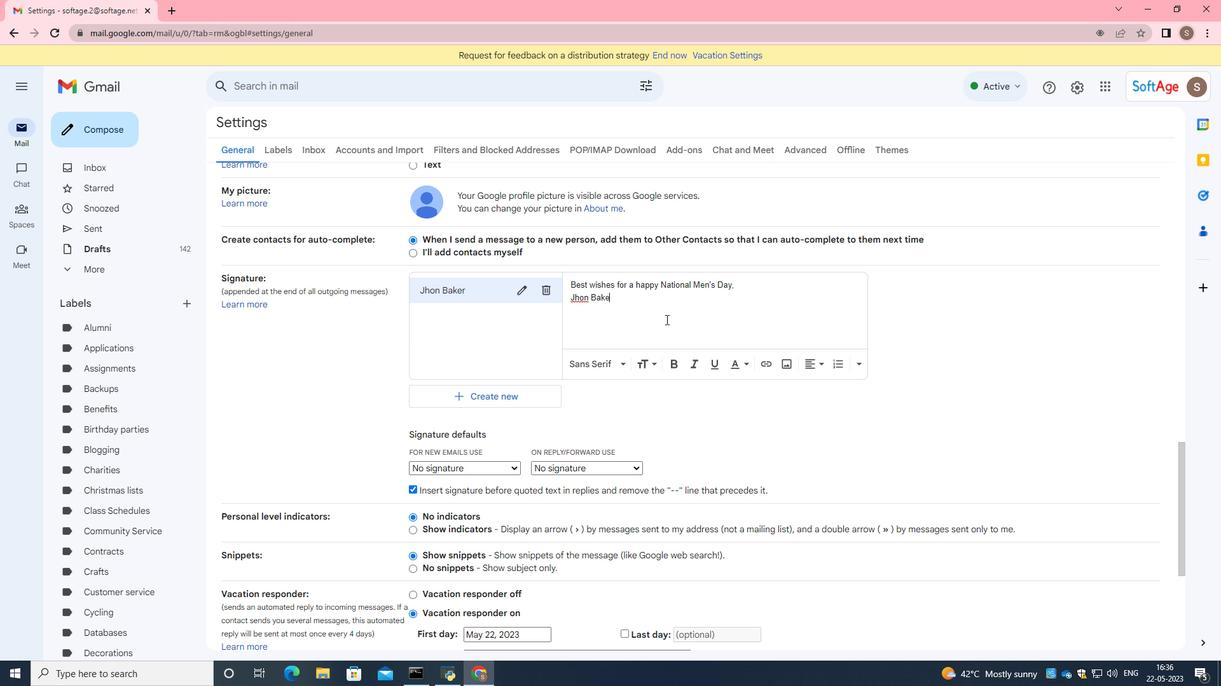
Action: Mouse moved to (637, 414)
Screenshot: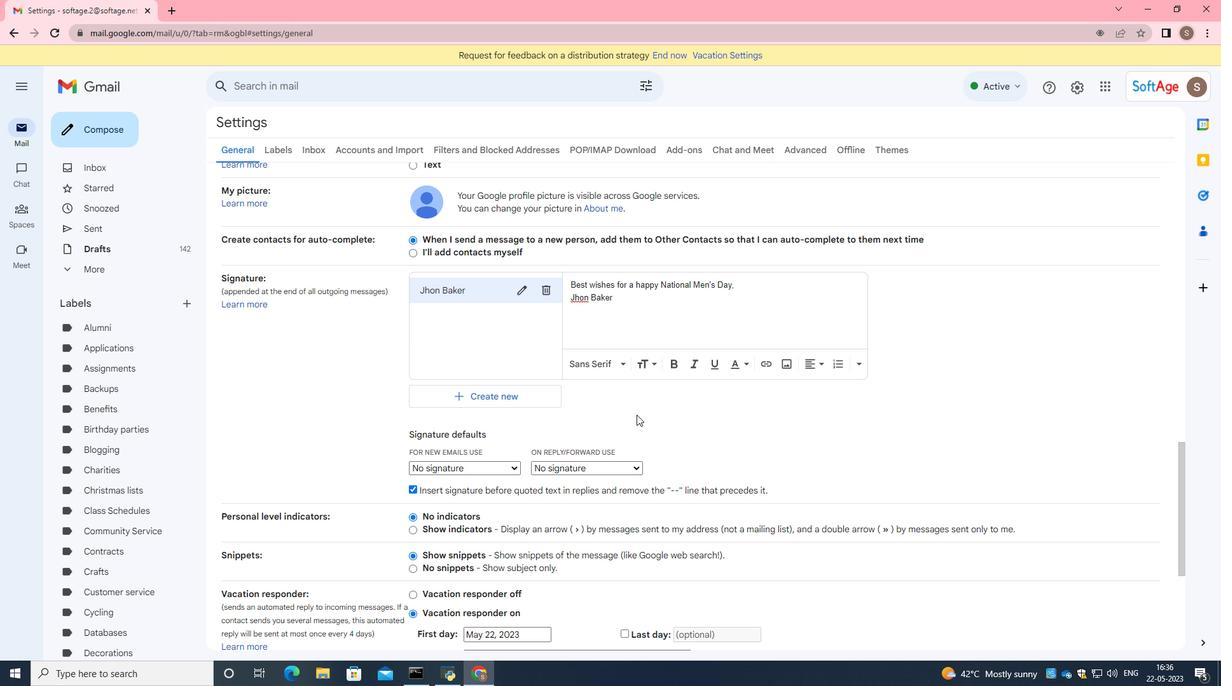 
Action: Mouse scrolled (637, 414) with delta (0, 0)
Screenshot: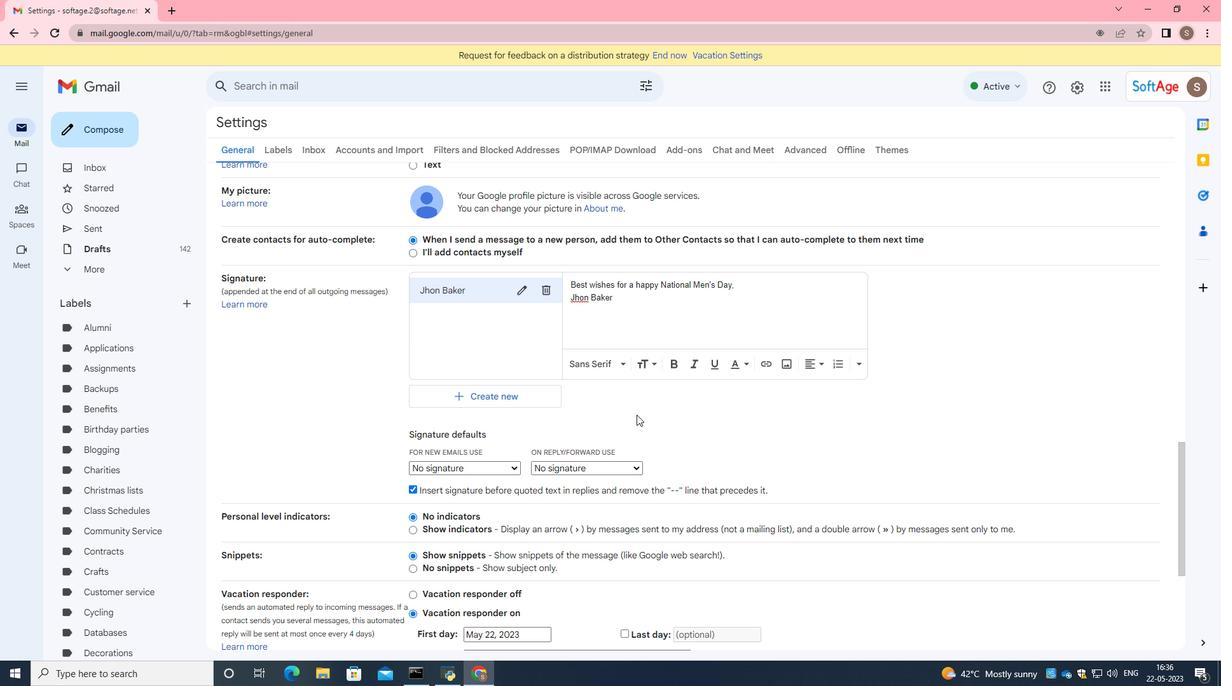 
Action: Mouse scrolled (637, 414) with delta (0, 0)
Screenshot: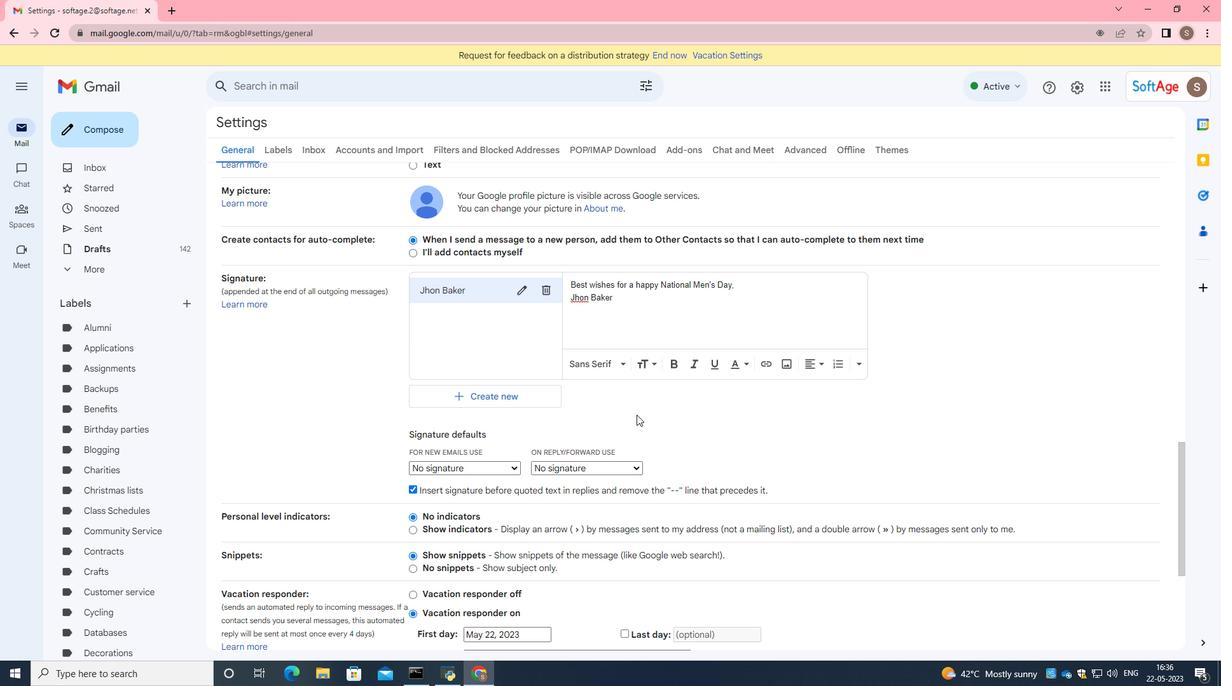 
Action: Mouse scrolled (637, 414) with delta (0, 0)
Screenshot: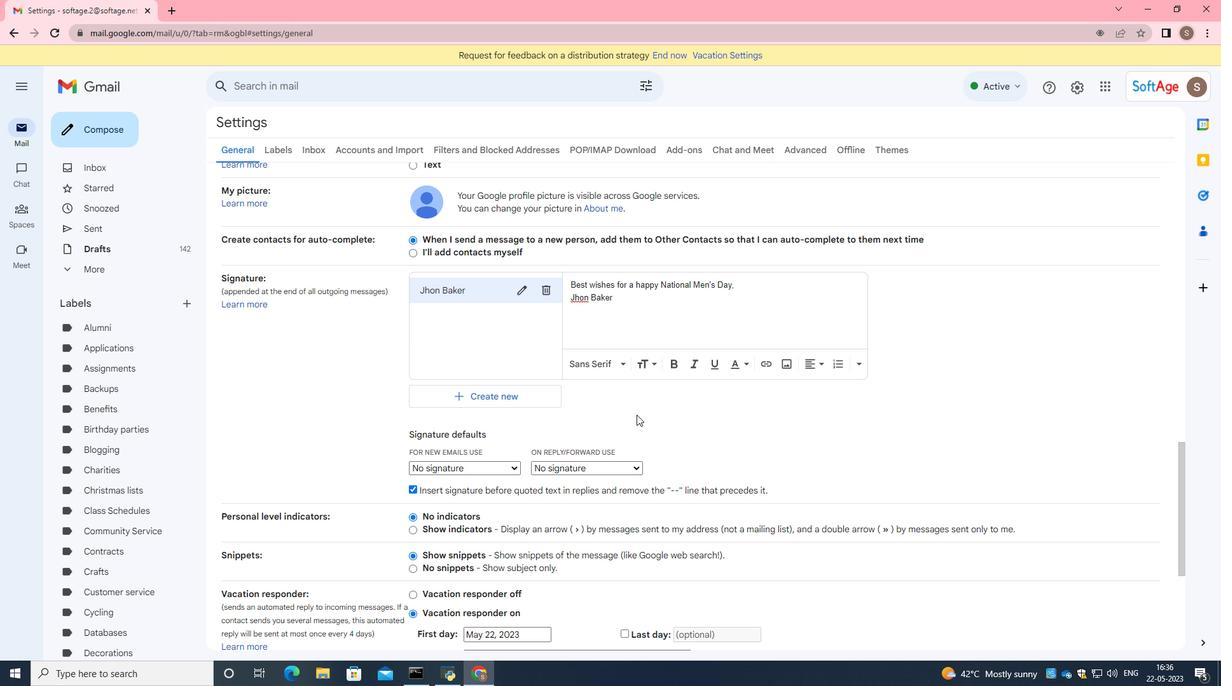 
Action: Mouse scrolled (637, 414) with delta (0, 0)
Screenshot: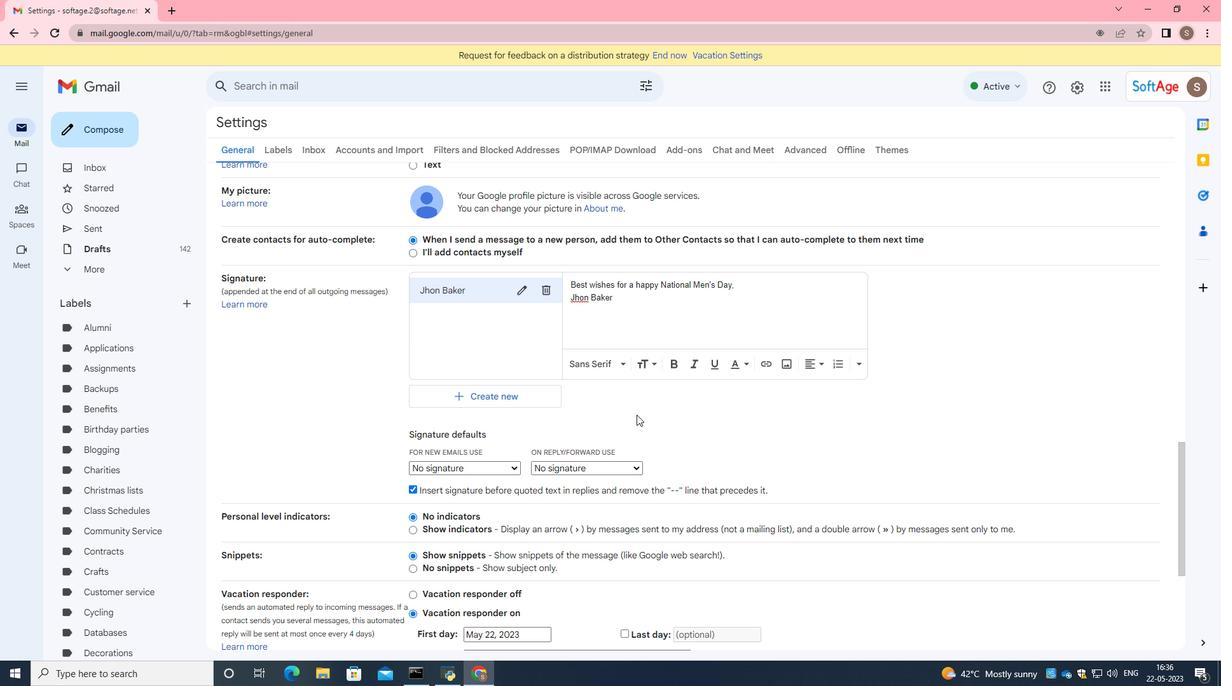 
Action: Mouse scrolled (637, 414) with delta (0, 0)
Screenshot: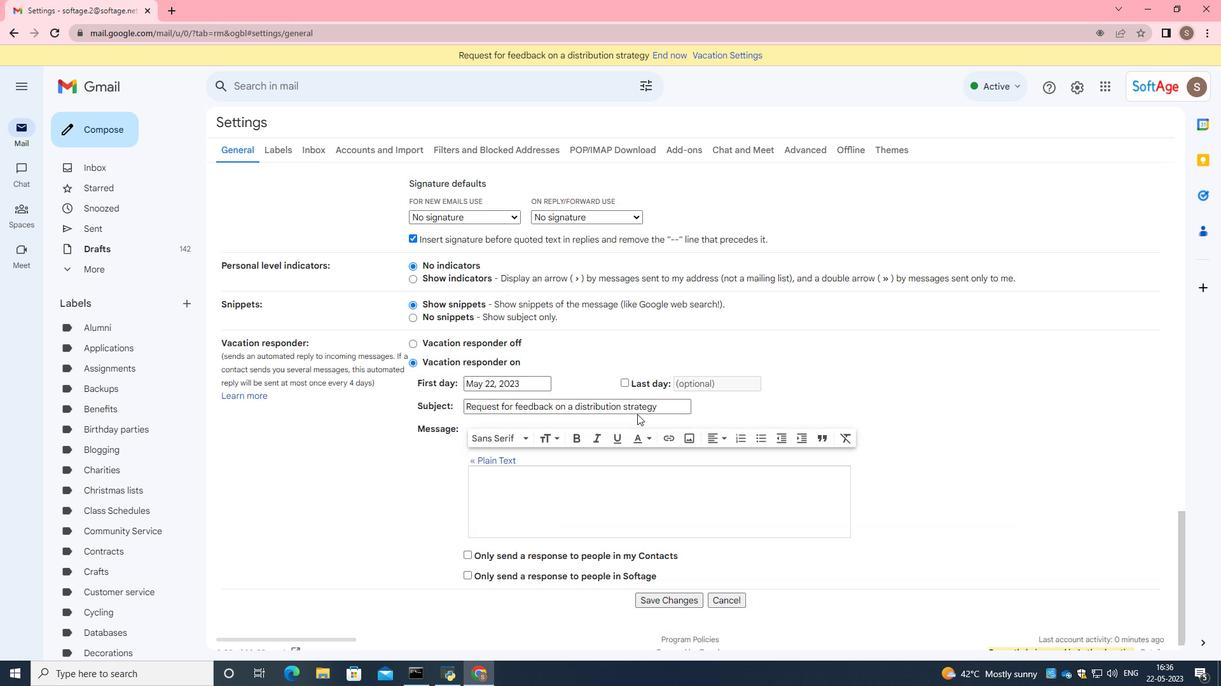 
Action: Mouse scrolled (637, 414) with delta (0, 0)
Screenshot: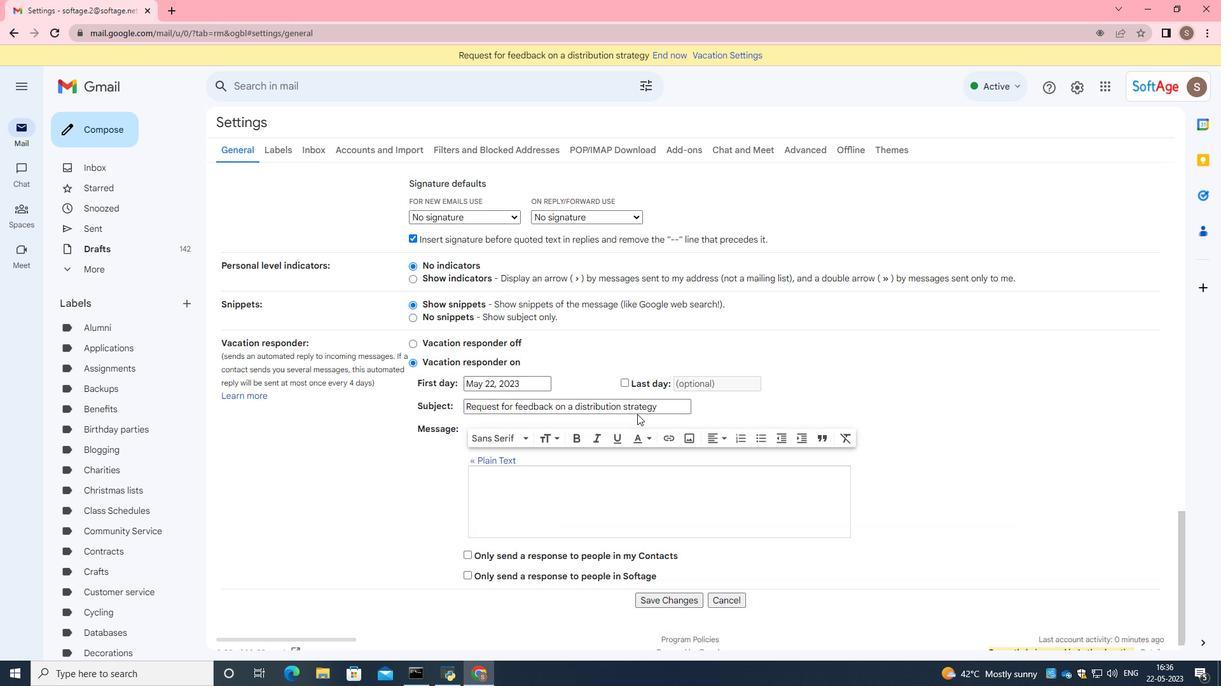
Action: Mouse scrolled (637, 414) with delta (0, 0)
Screenshot: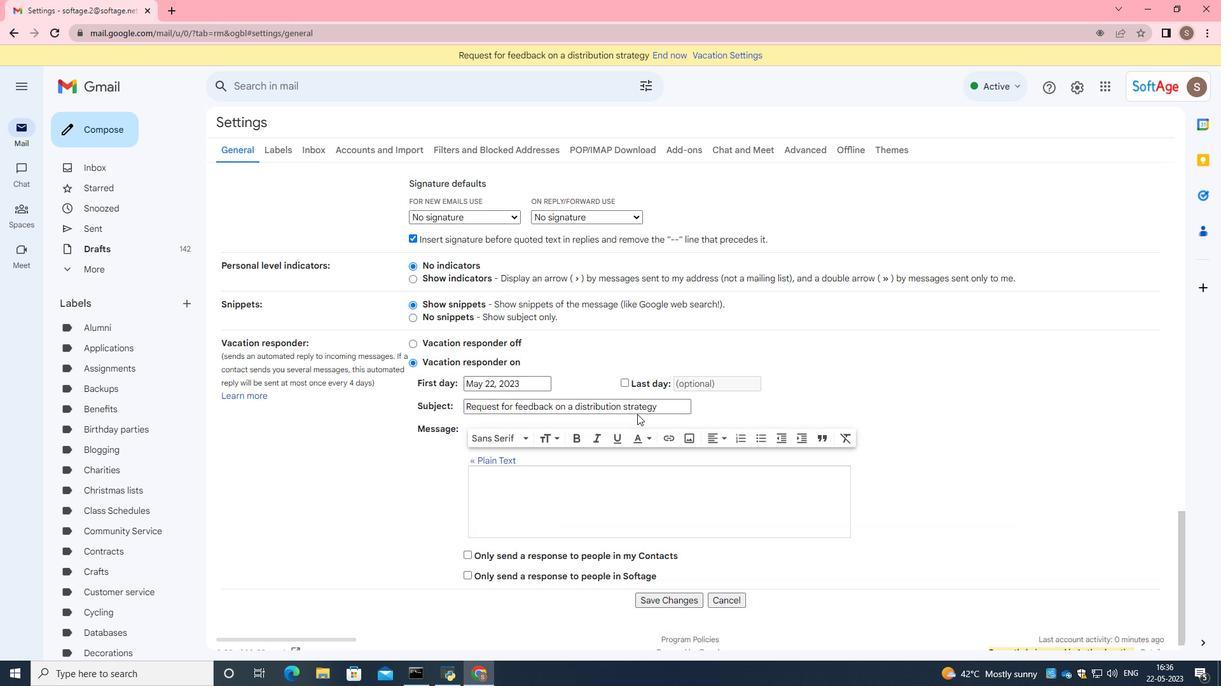 
Action: Mouse scrolled (637, 414) with delta (0, 0)
Screenshot: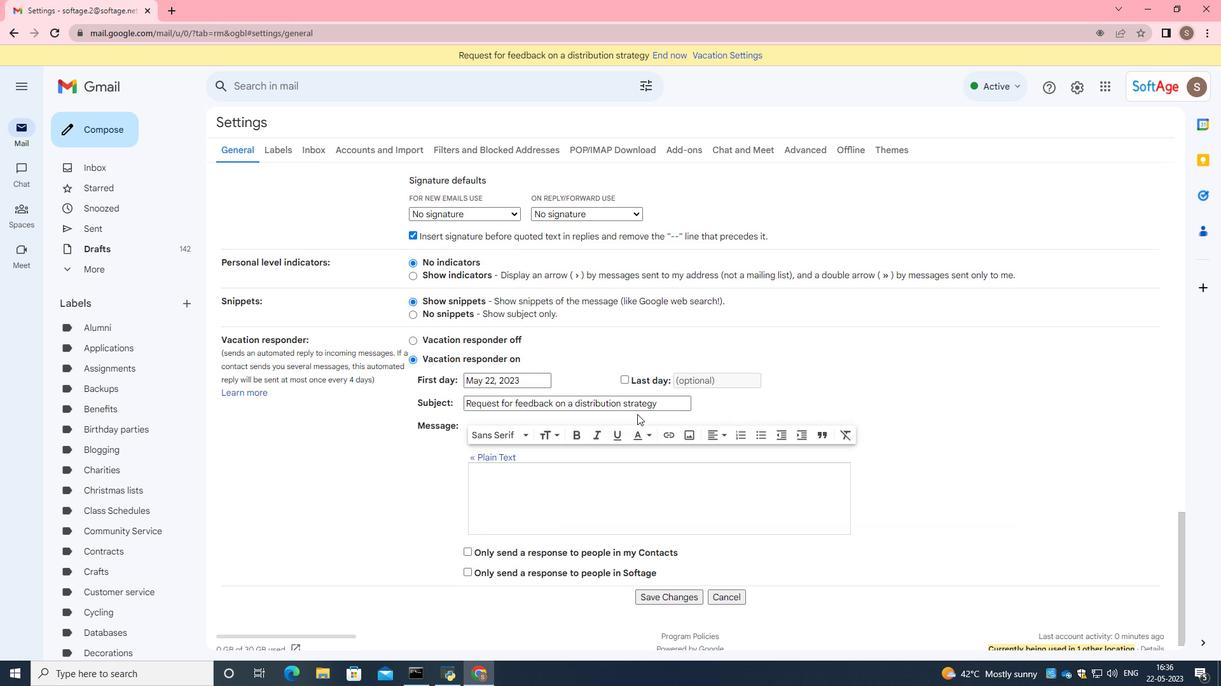 
Action: Mouse moved to (670, 578)
Screenshot: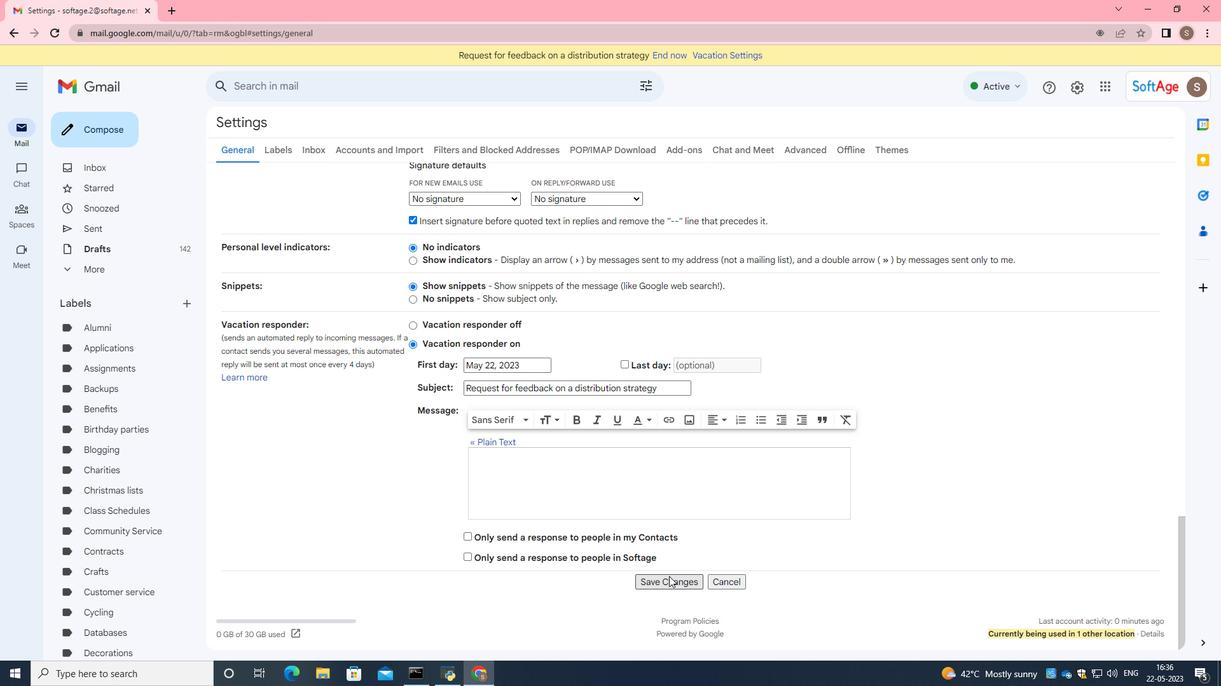 
Action: Mouse pressed left at (670, 578)
Screenshot: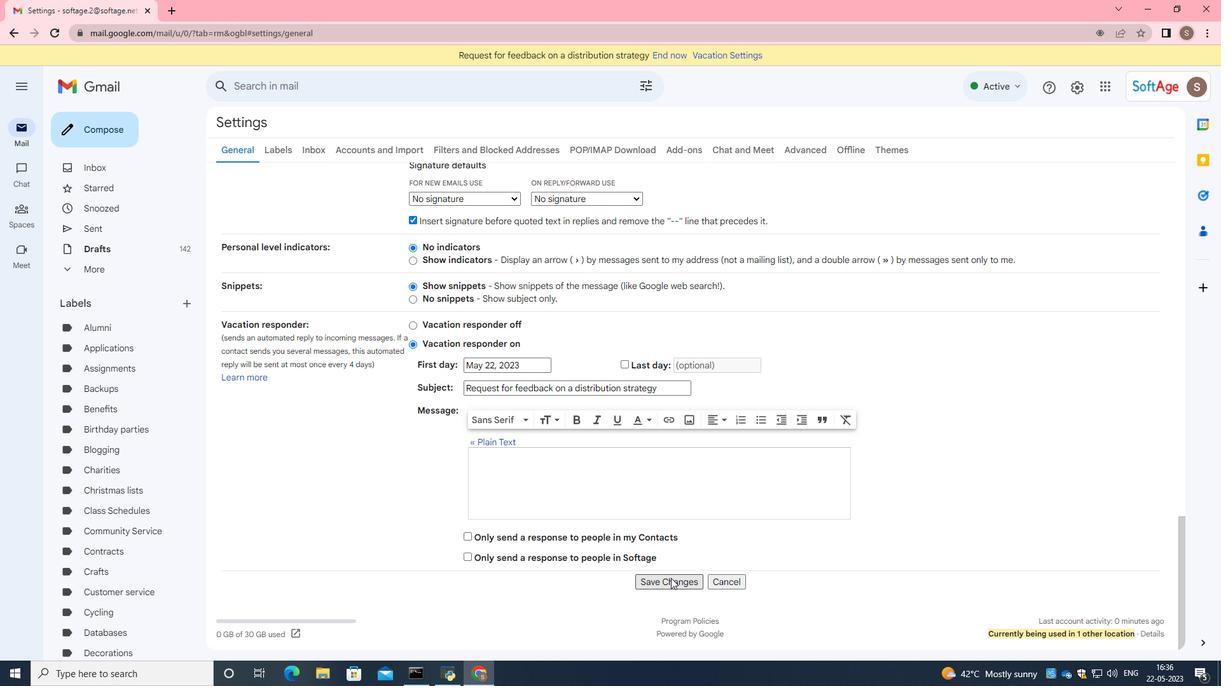 
Action: Mouse moved to (115, 125)
Screenshot: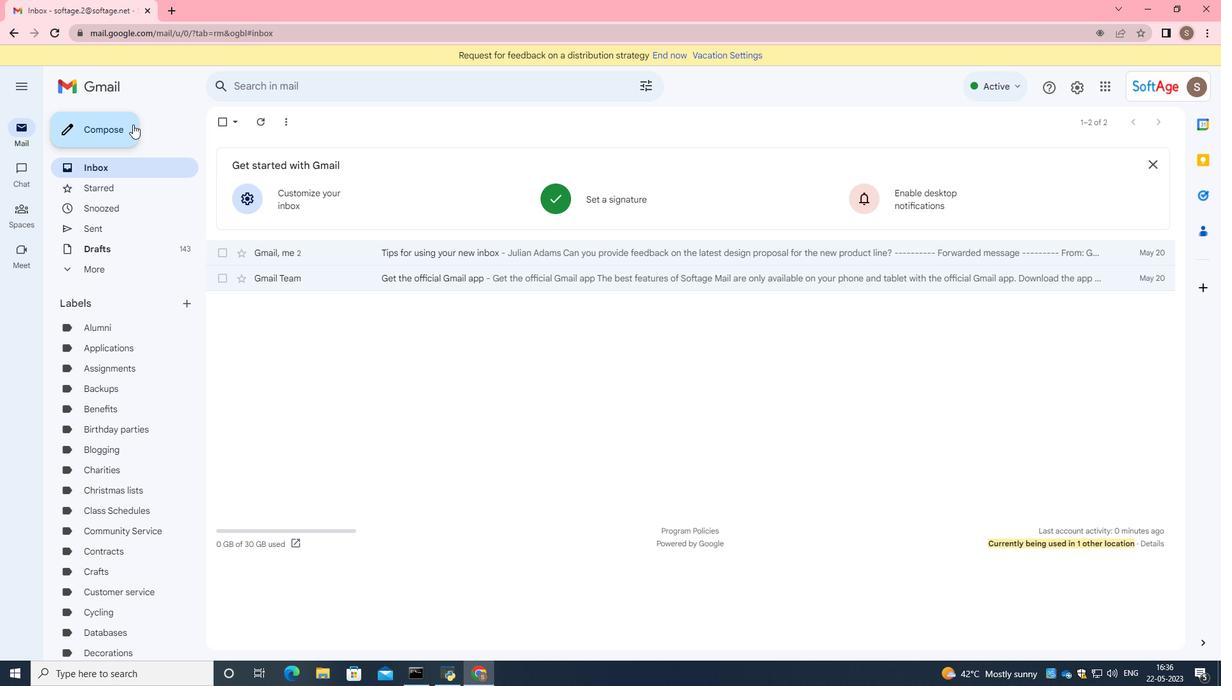
Action: Mouse pressed left at (115, 125)
Screenshot: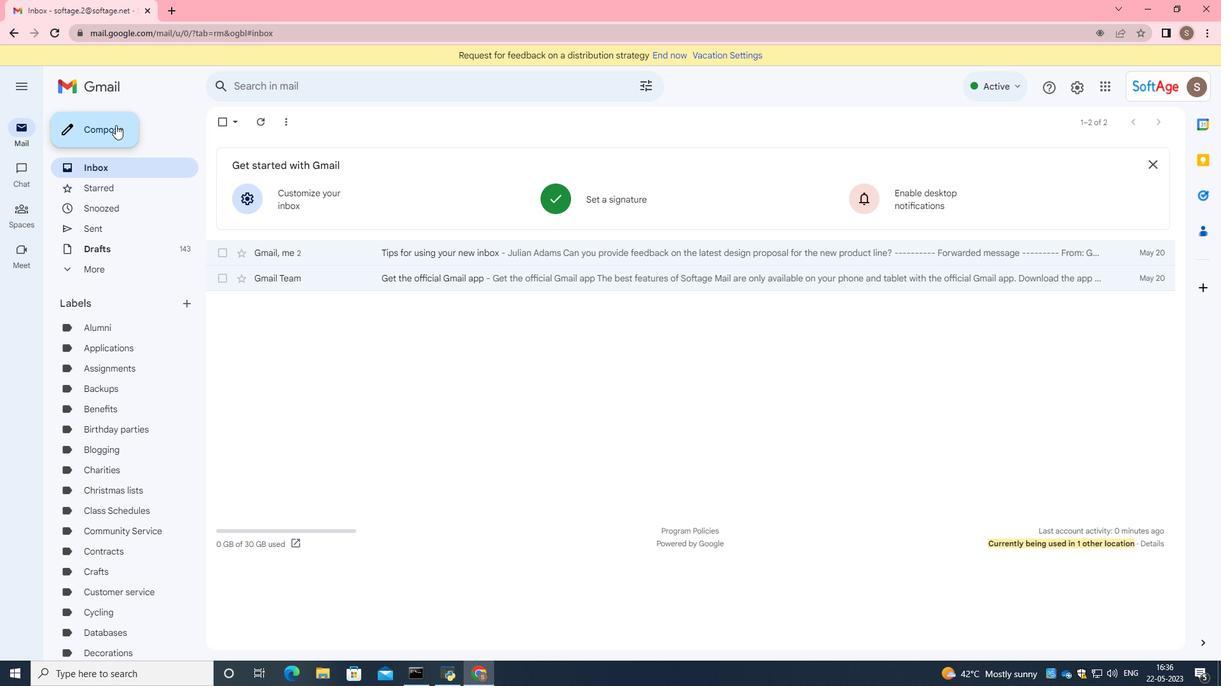 
Action: Mouse moved to (760, 281)
Screenshot: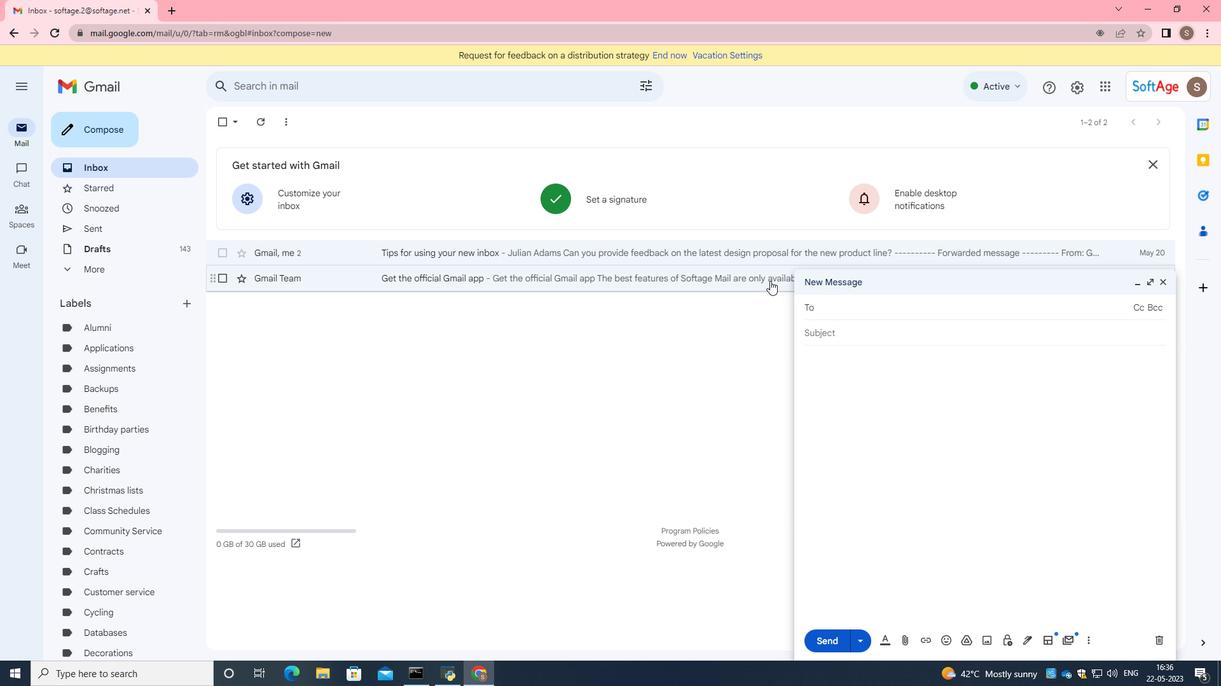 
Action: Key pressed softage.5<Key.shift>@softage.nr<Key.backspace>et
Screenshot: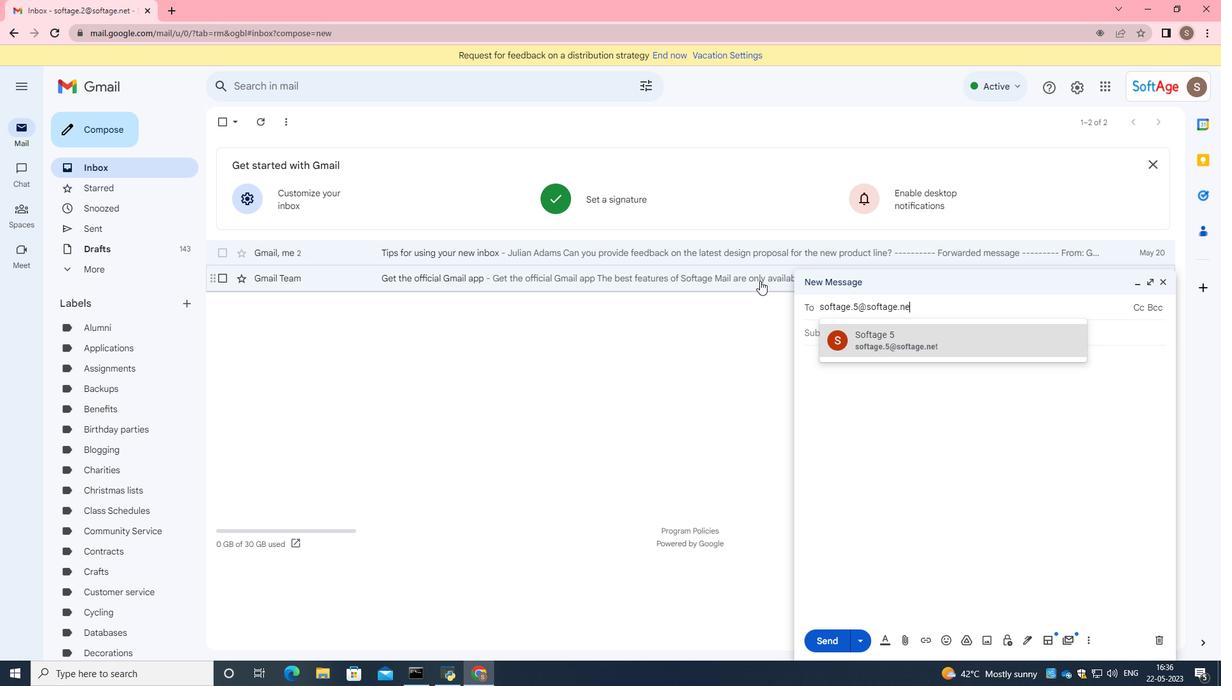 
Action: Mouse moved to (864, 337)
Screenshot: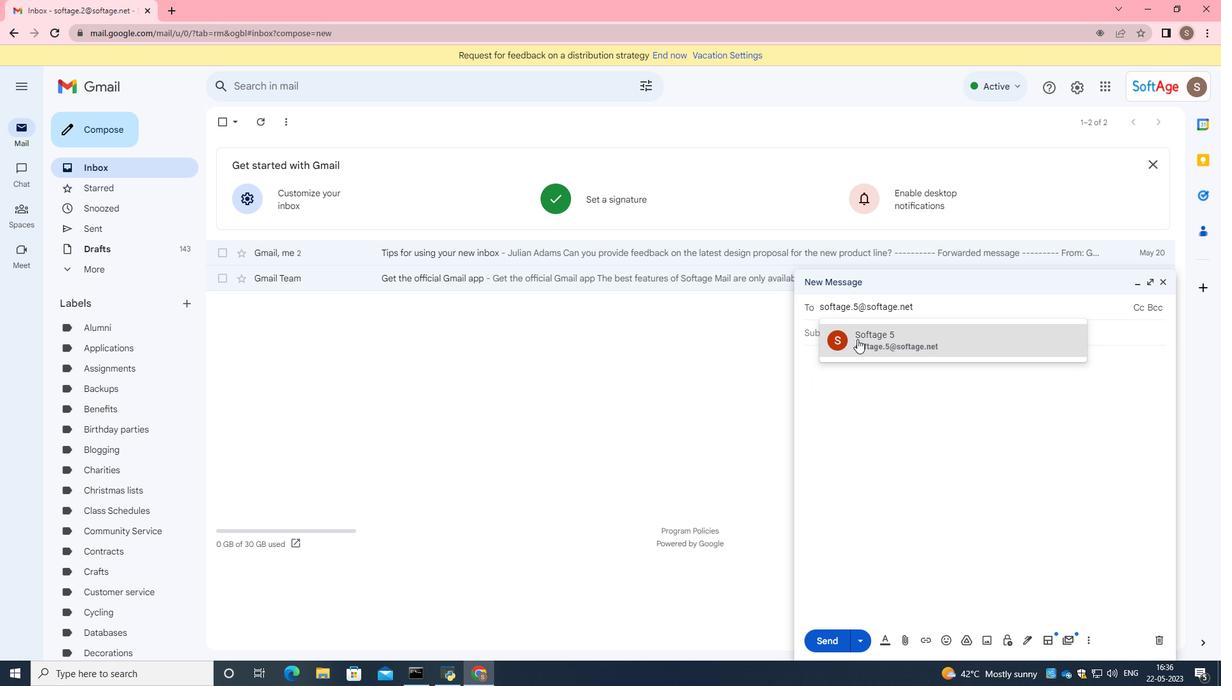 
Action: Mouse pressed left at (864, 337)
Screenshot: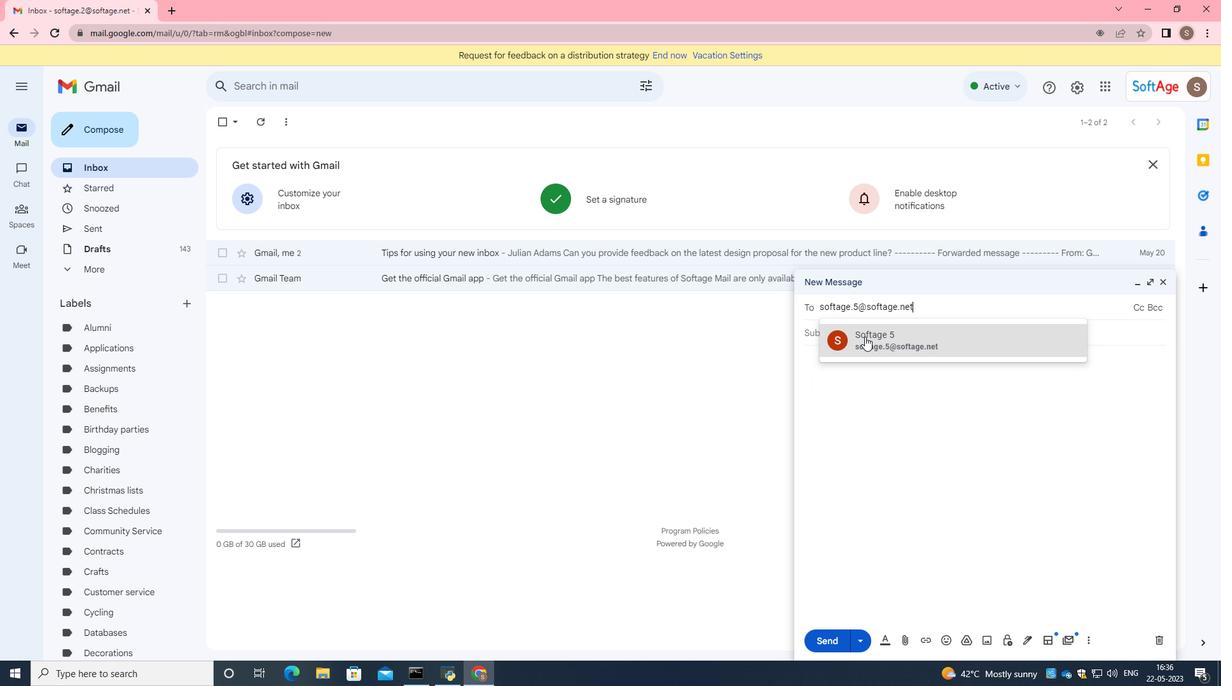 
Action: Mouse moved to (1023, 640)
Screenshot: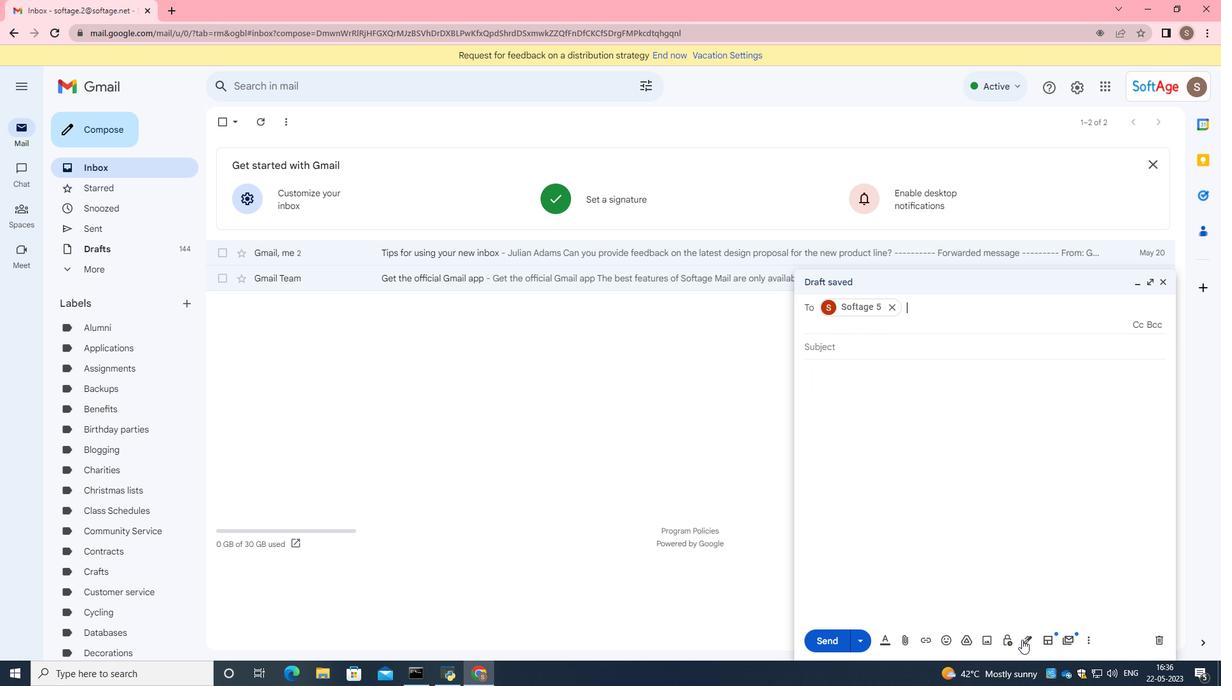 
Action: Mouse pressed left at (1023, 640)
Screenshot: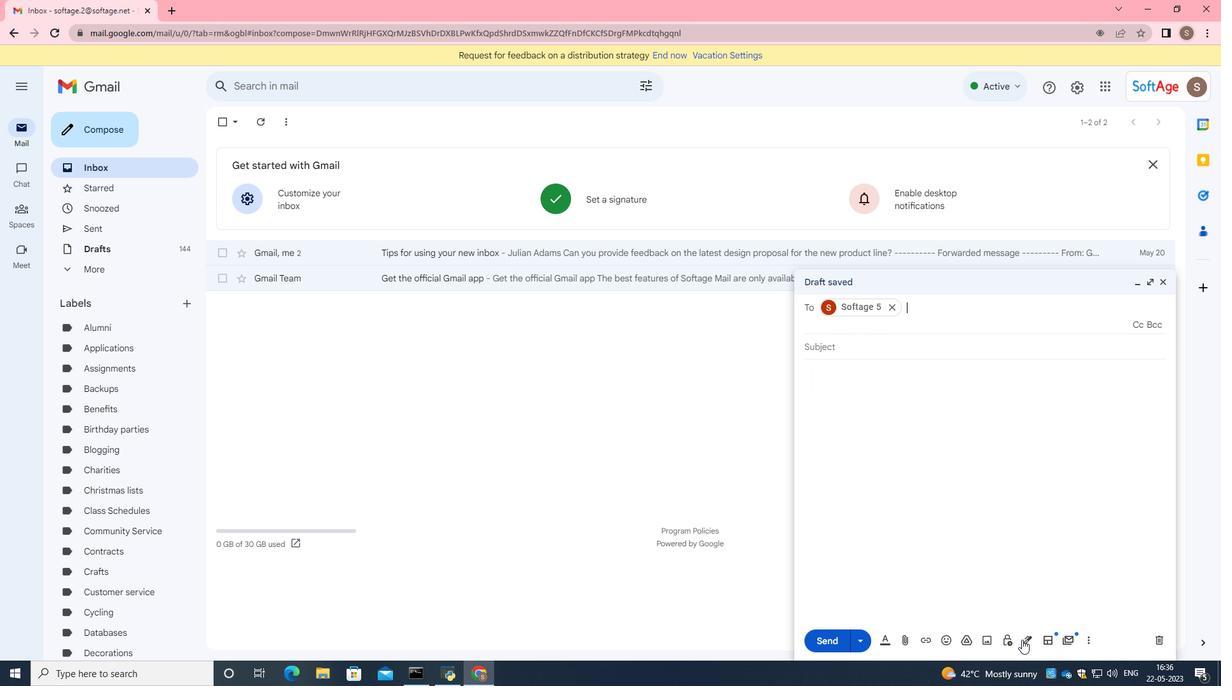 
Action: Mouse moved to (1063, 620)
Screenshot: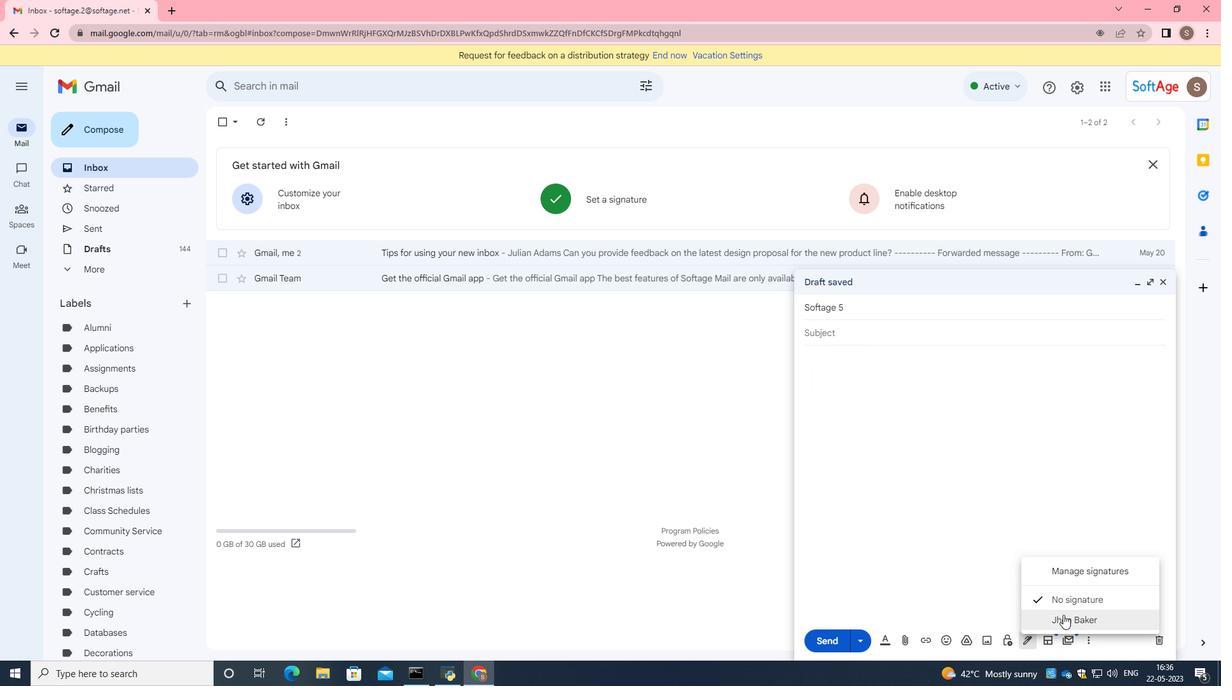 
Action: Mouse pressed left at (1063, 620)
Screenshot: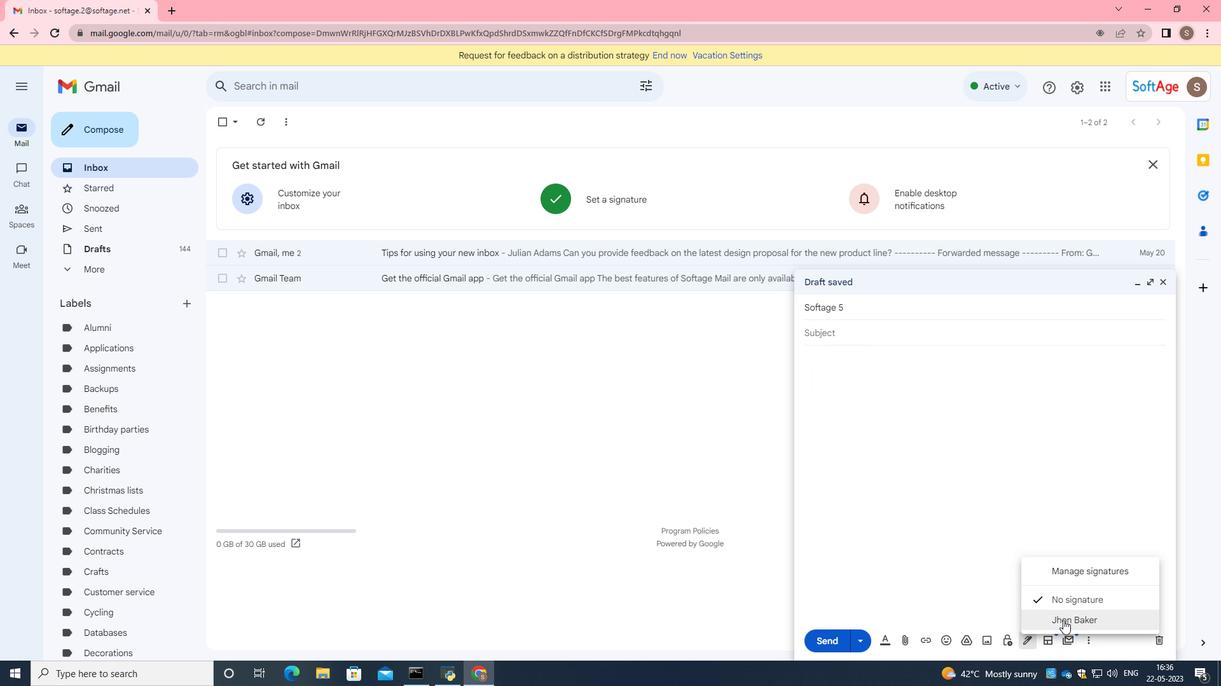 
Action: Mouse moved to (1088, 644)
Screenshot: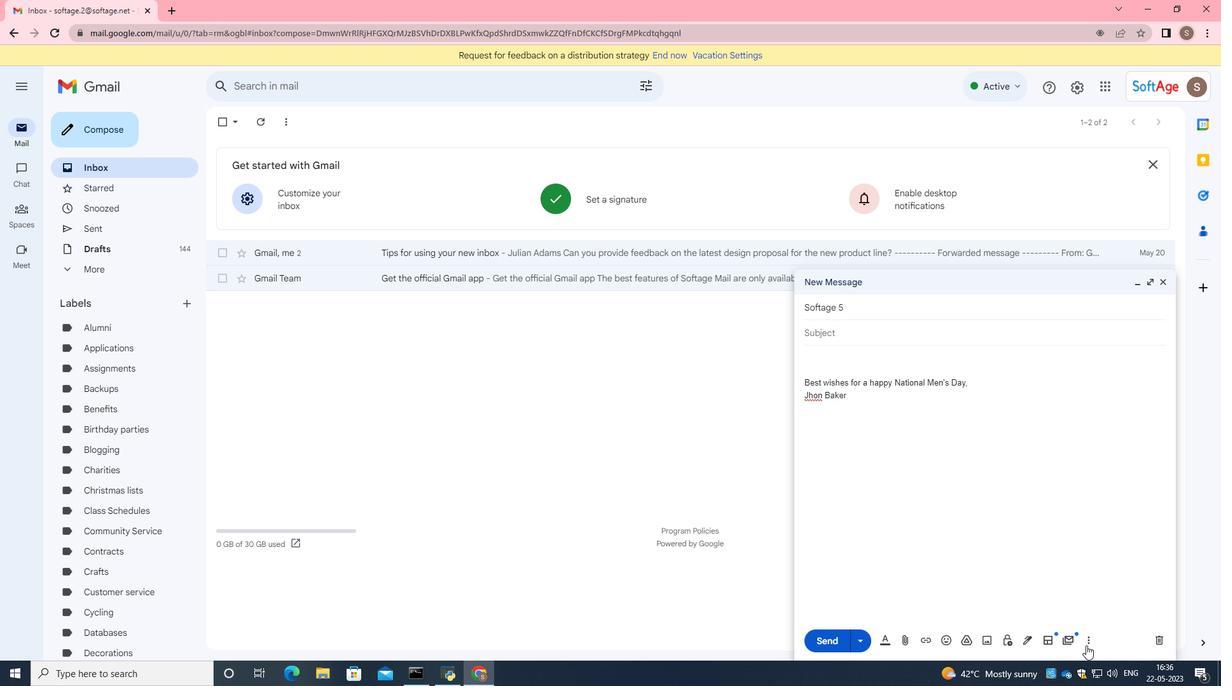 
Action: Mouse pressed left at (1088, 644)
Screenshot: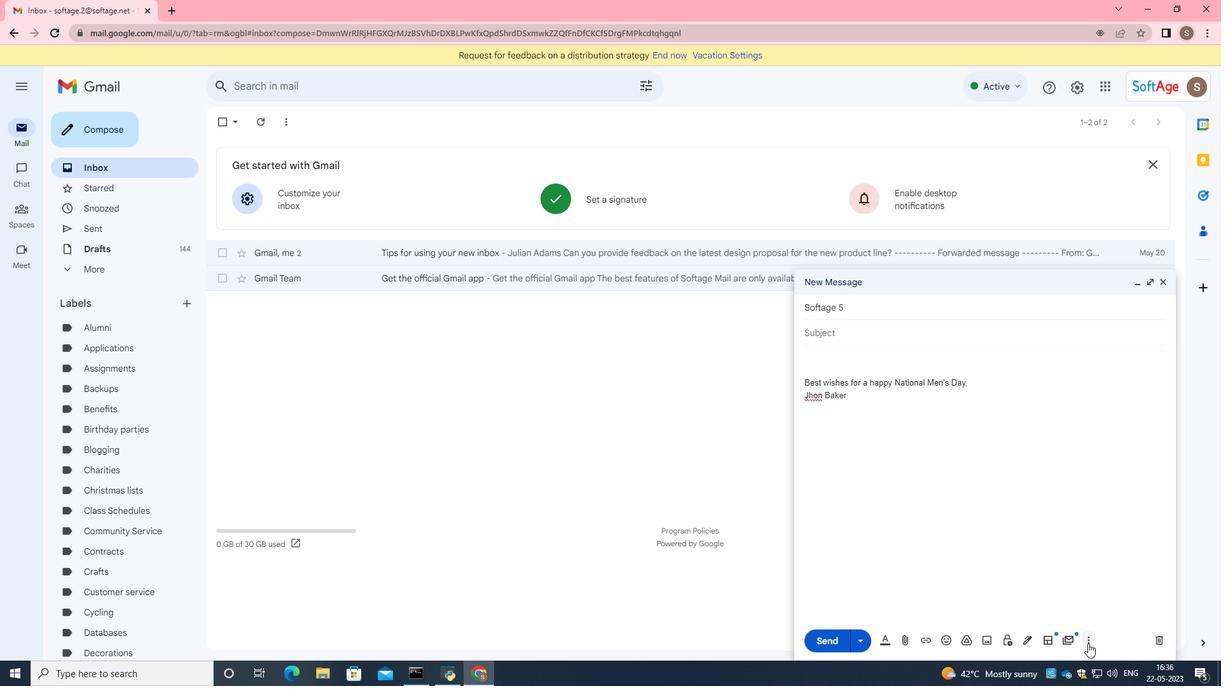 
Action: Mouse moved to (753, 280)
Screenshot: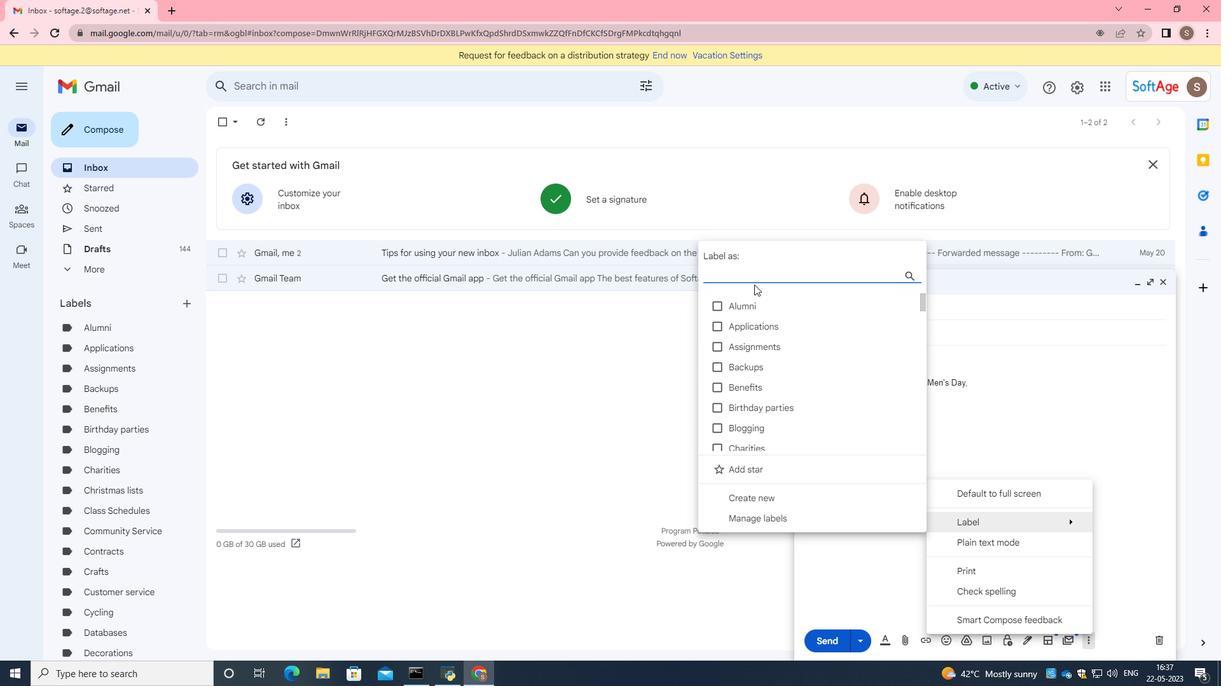 
Action: Key pressed <Key.caps_lock>I<Key.caps_lock>nfluencer<Key.space><Key.caps_lock><Key.caps_lock>ou<Key.caps_lock><Key.caps_lock>treach
Screenshot: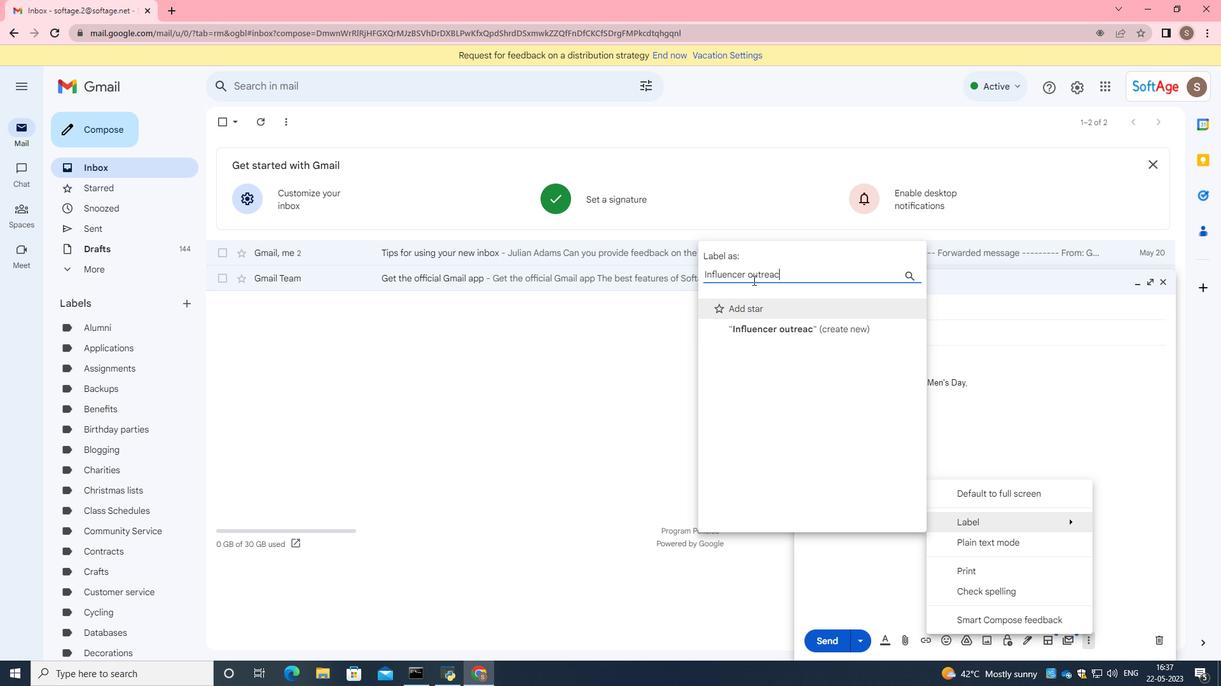 
Action: Mouse moved to (756, 324)
Screenshot: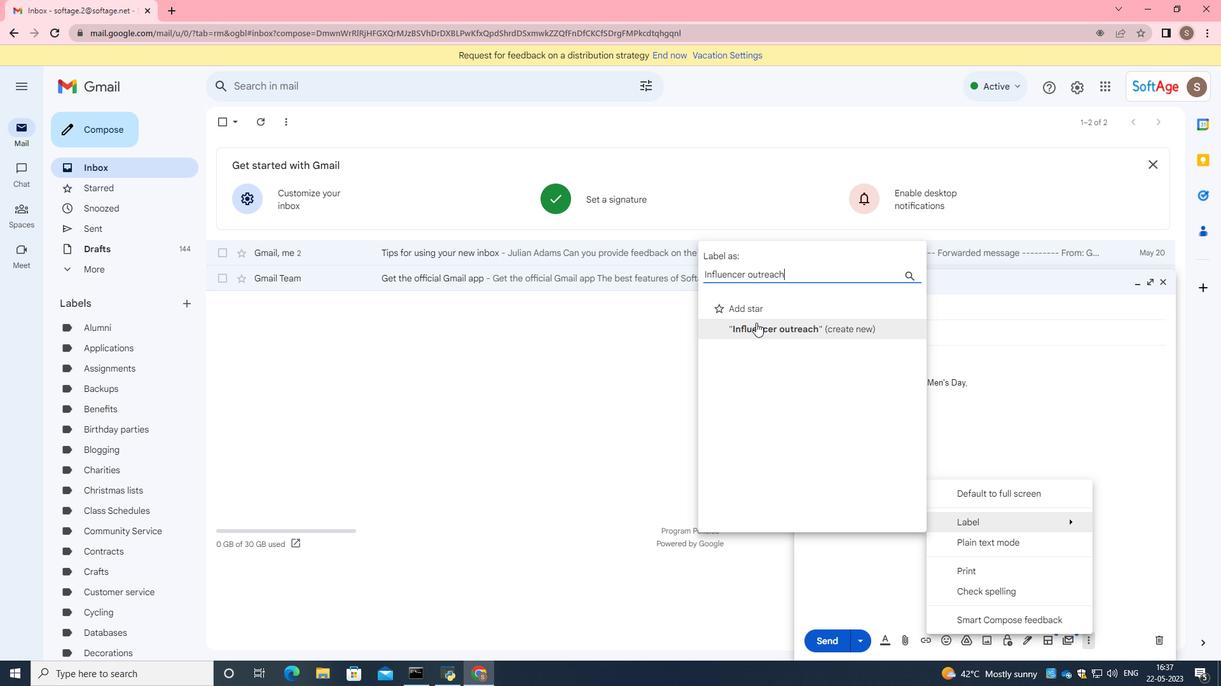 
Action: Mouse pressed left at (756, 324)
Screenshot: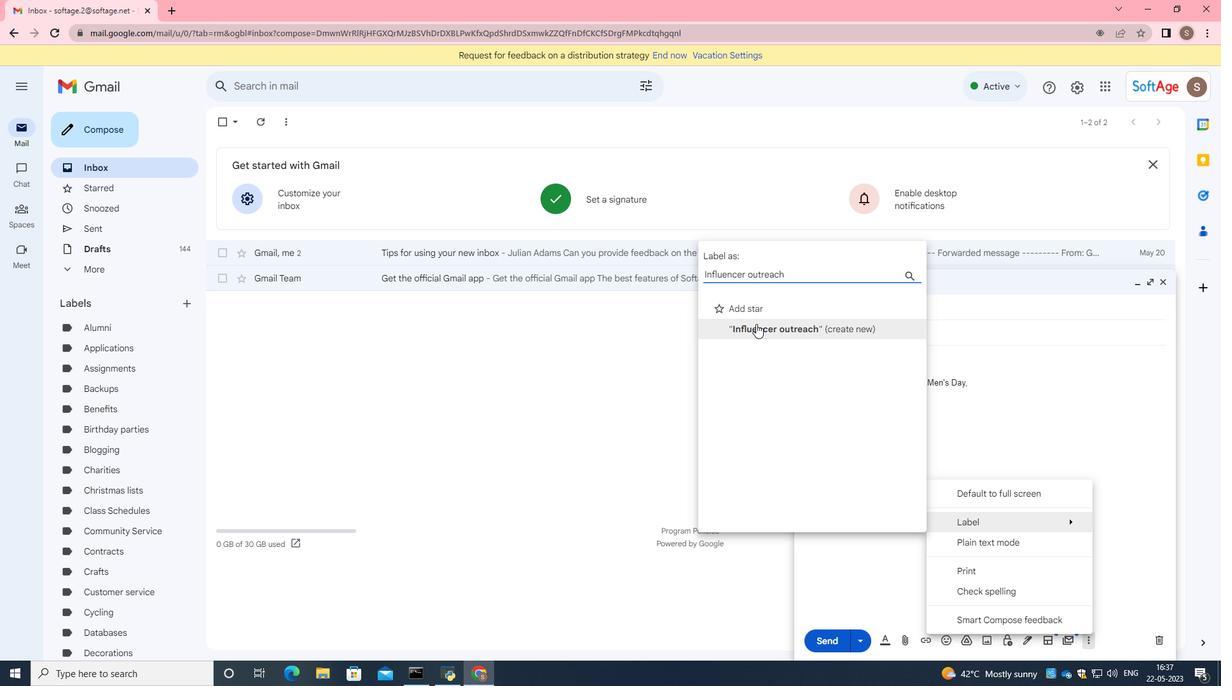 
Action: Mouse moved to (719, 401)
Screenshot: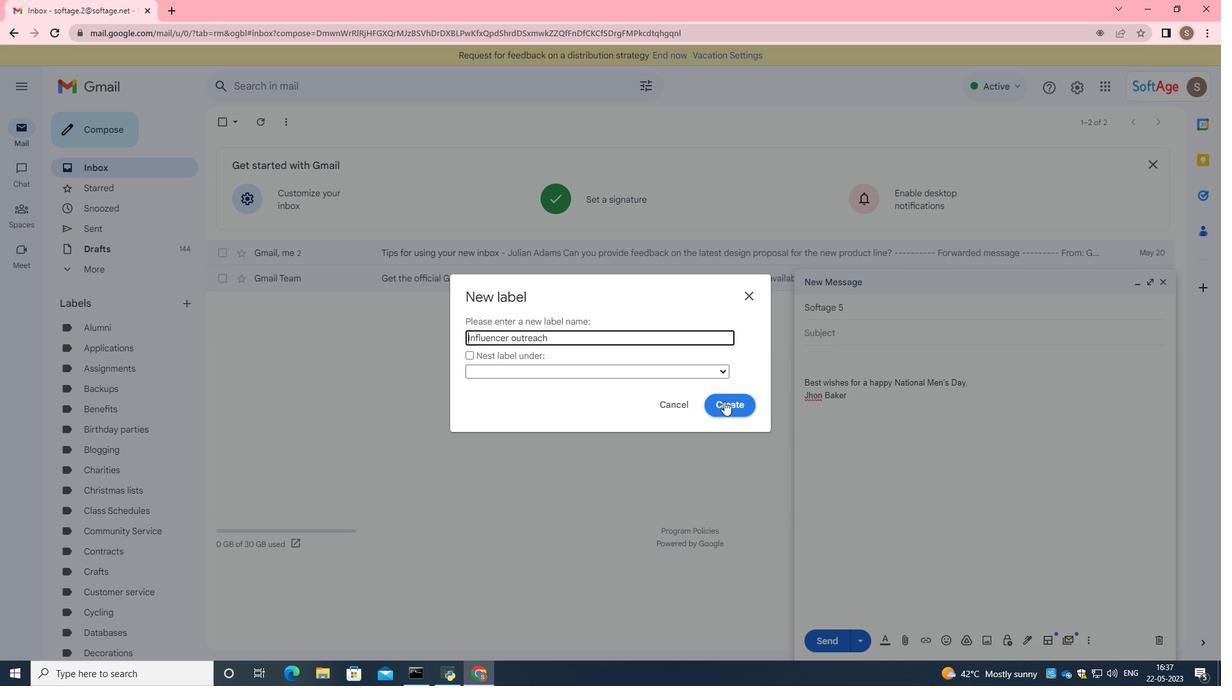 
Action: Mouse pressed left at (719, 401)
Screenshot: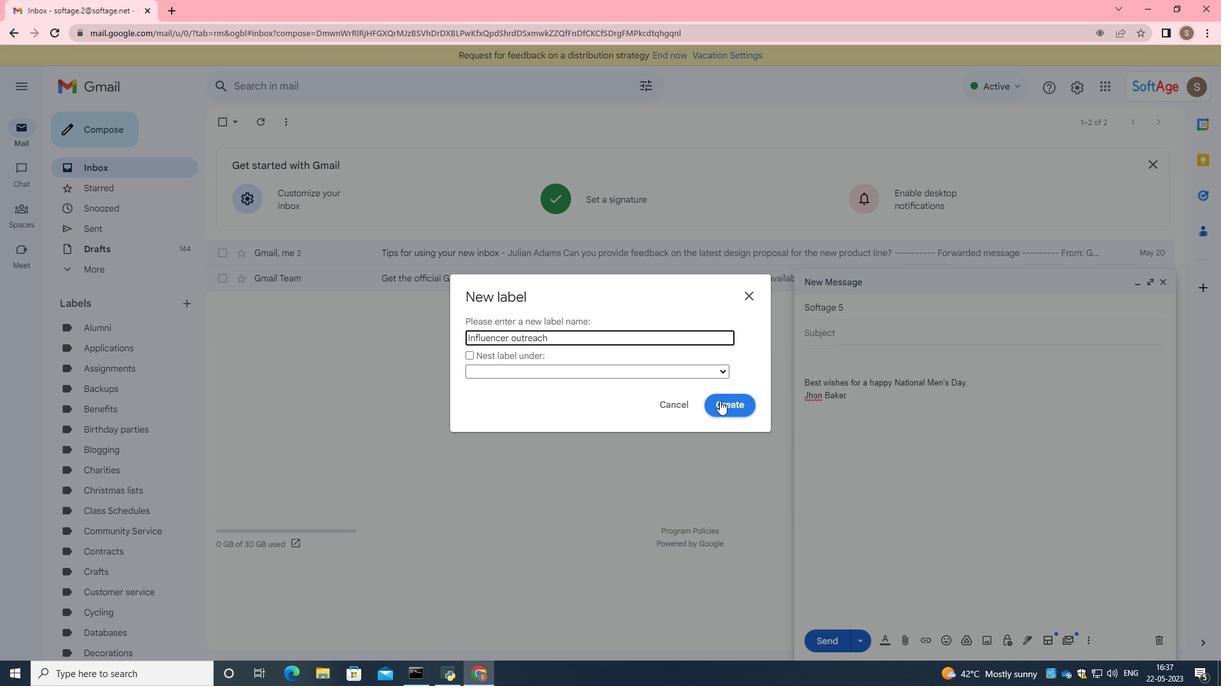 
Action: Mouse moved to (865, 635)
Screenshot: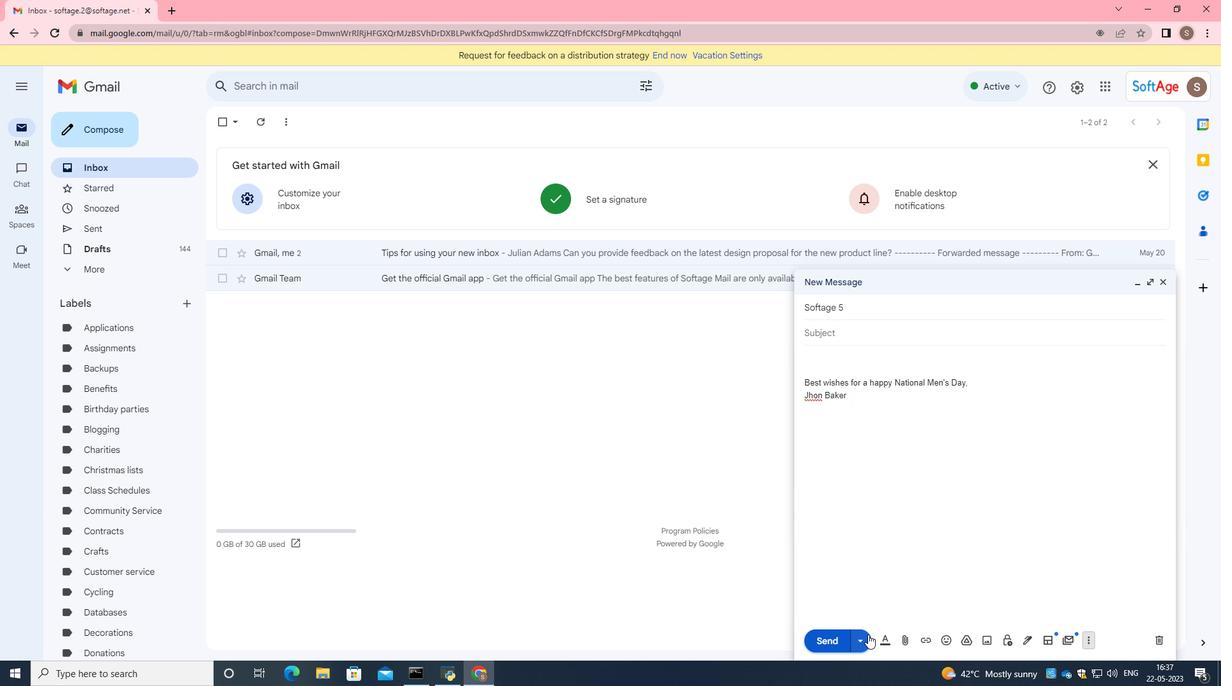 
